 Task: Put "Image A" in They-Face off with Two Shot in Action Trailer
Action: Mouse pressed left at (219, 73)
Screenshot: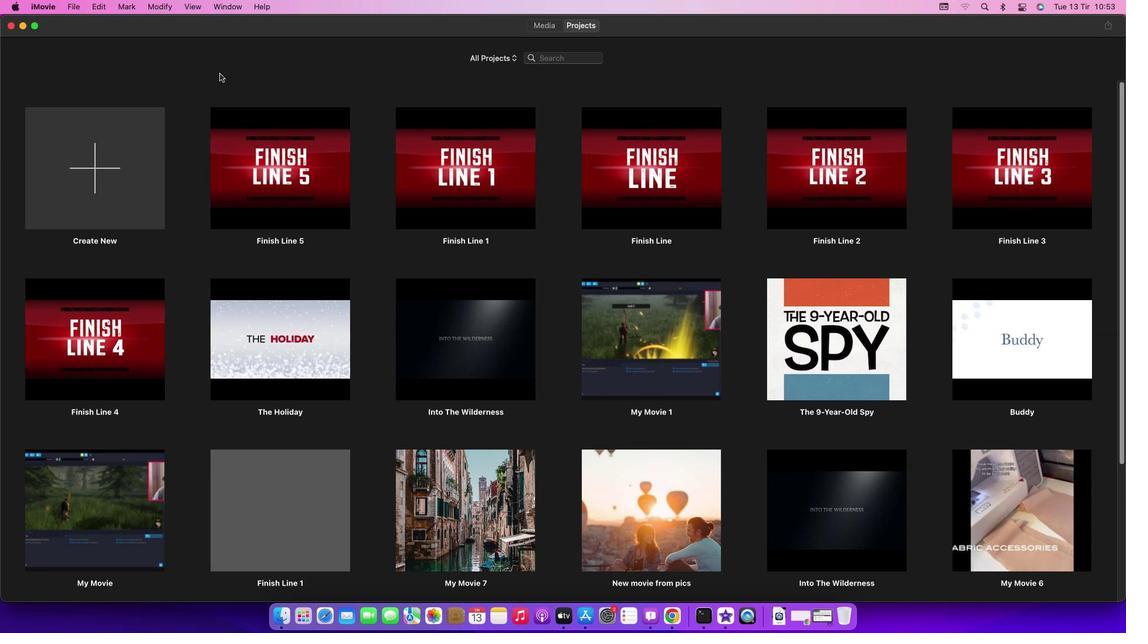 
Action: Mouse moved to (73, 6)
Screenshot: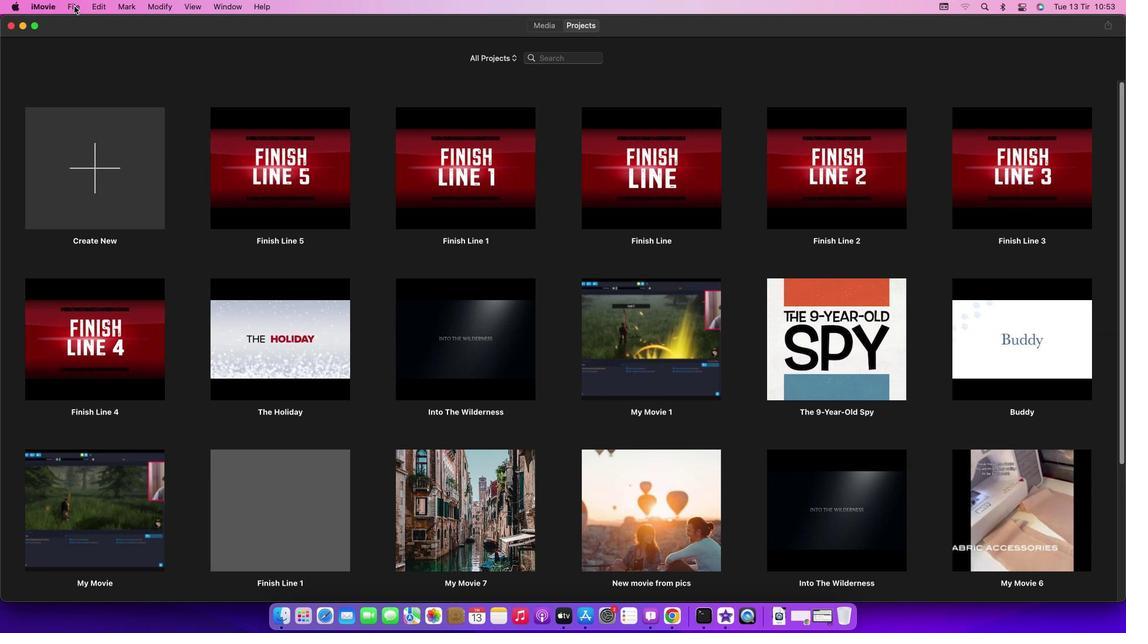 
Action: Mouse pressed left at (73, 6)
Screenshot: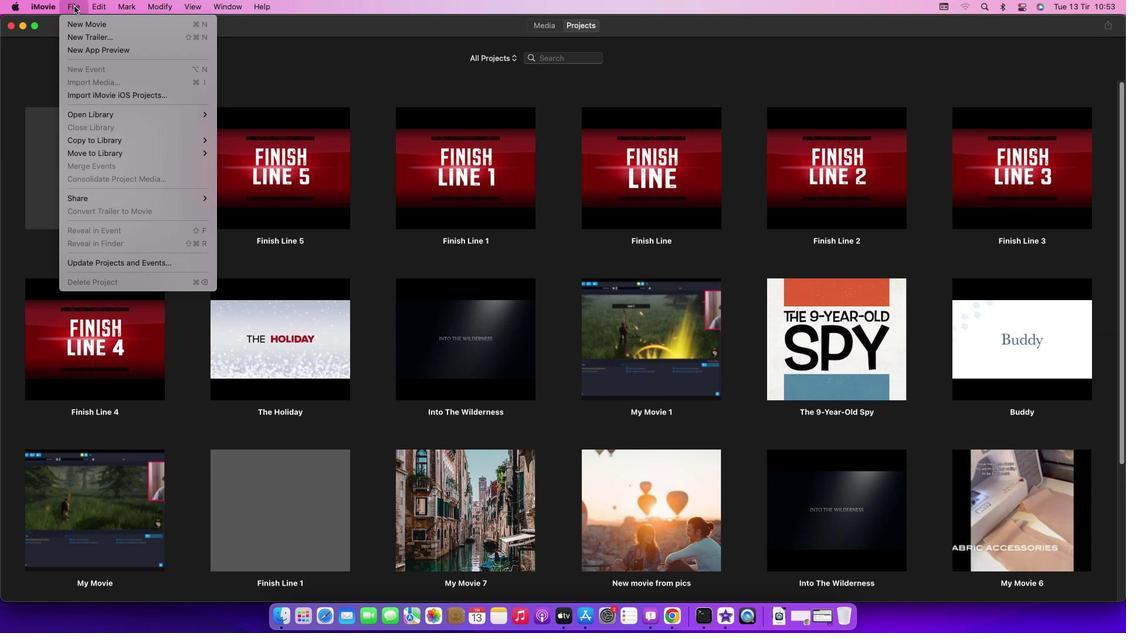 
Action: Mouse moved to (90, 32)
Screenshot: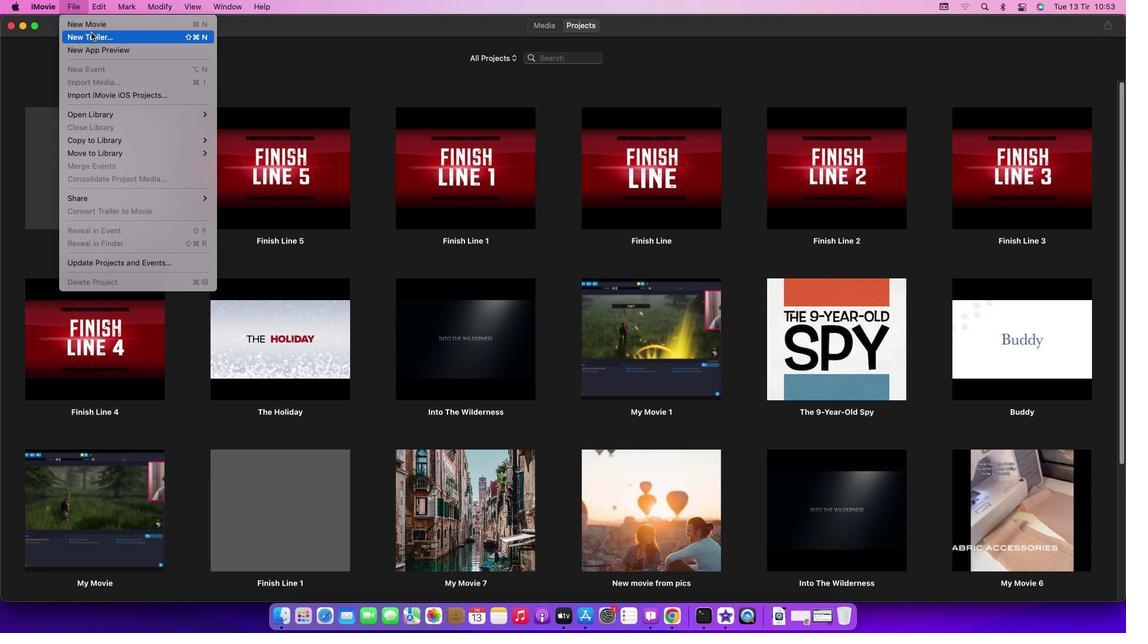 
Action: Mouse pressed left at (90, 32)
Screenshot: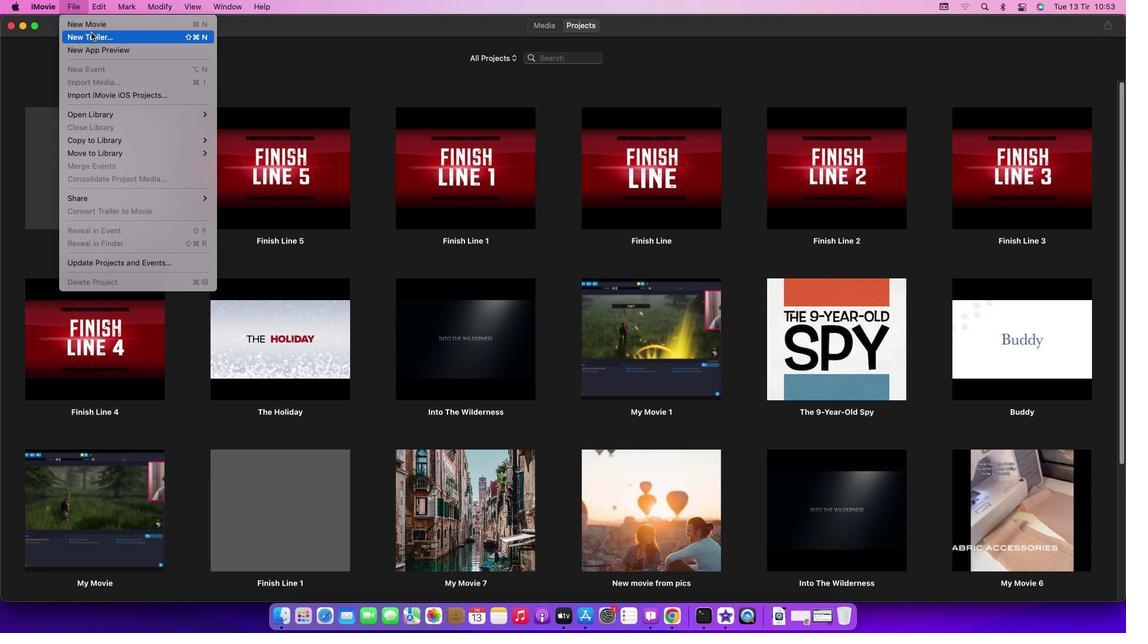 
Action: Mouse moved to (677, 332)
Screenshot: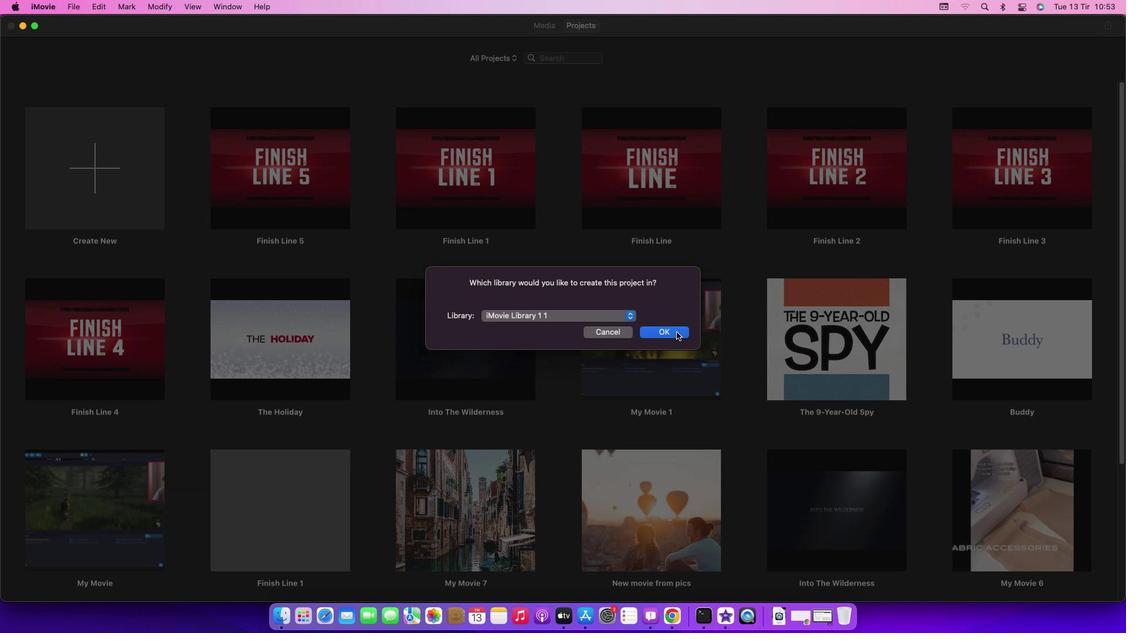 
Action: Mouse pressed left at (677, 332)
Screenshot: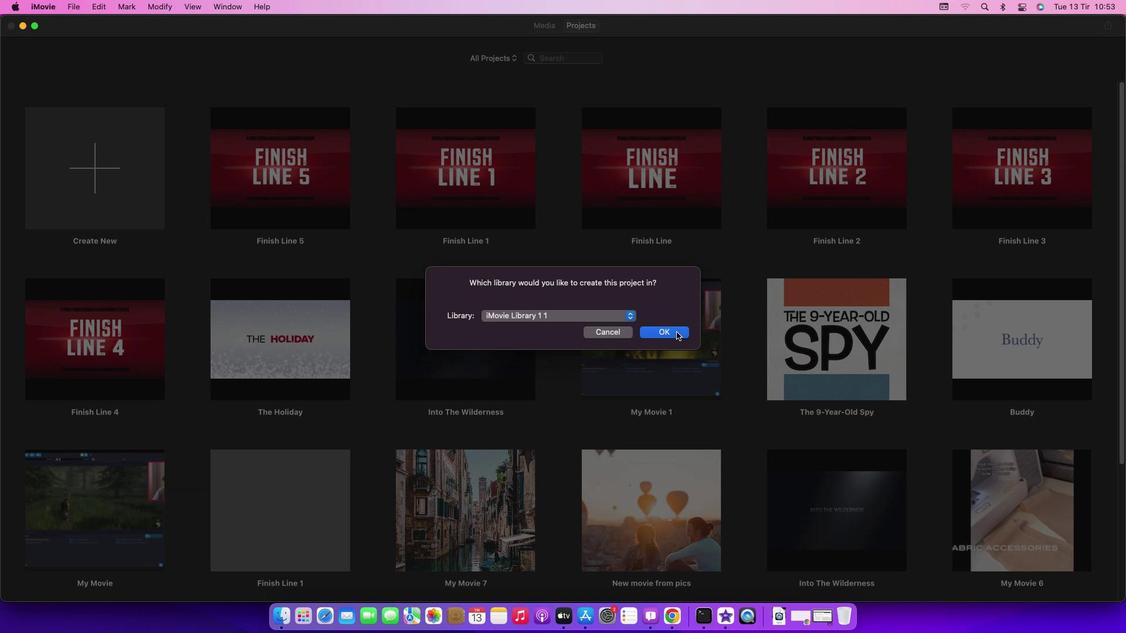 
Action: Mouse moved to (391, 251)
Screenshot: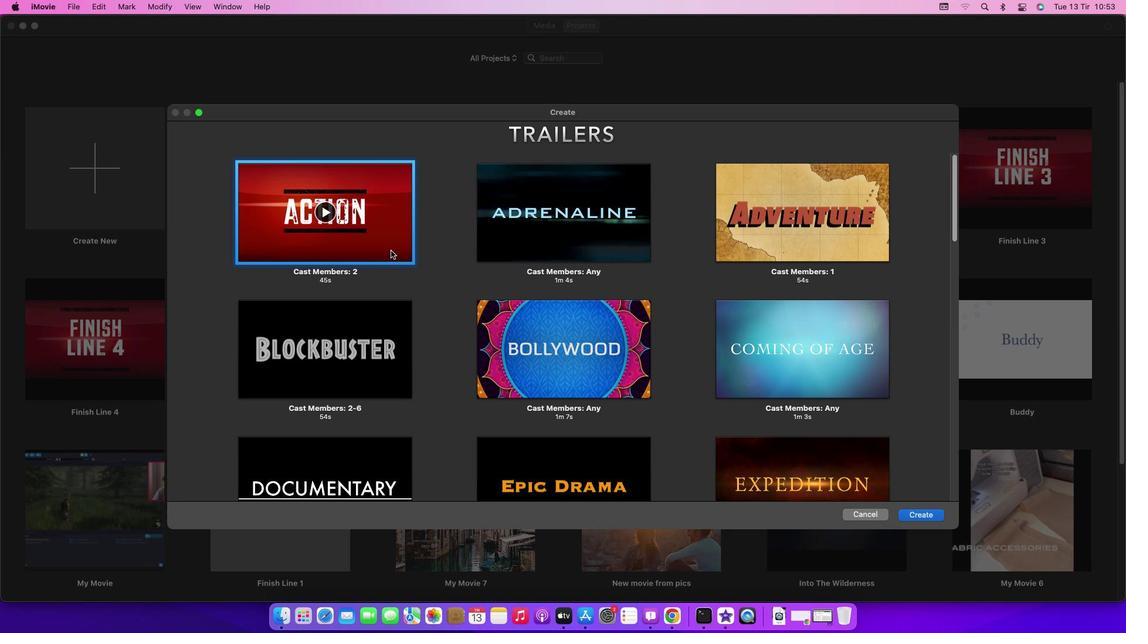 
Action: Mouse pressed left at (391, 251)
Screenshot: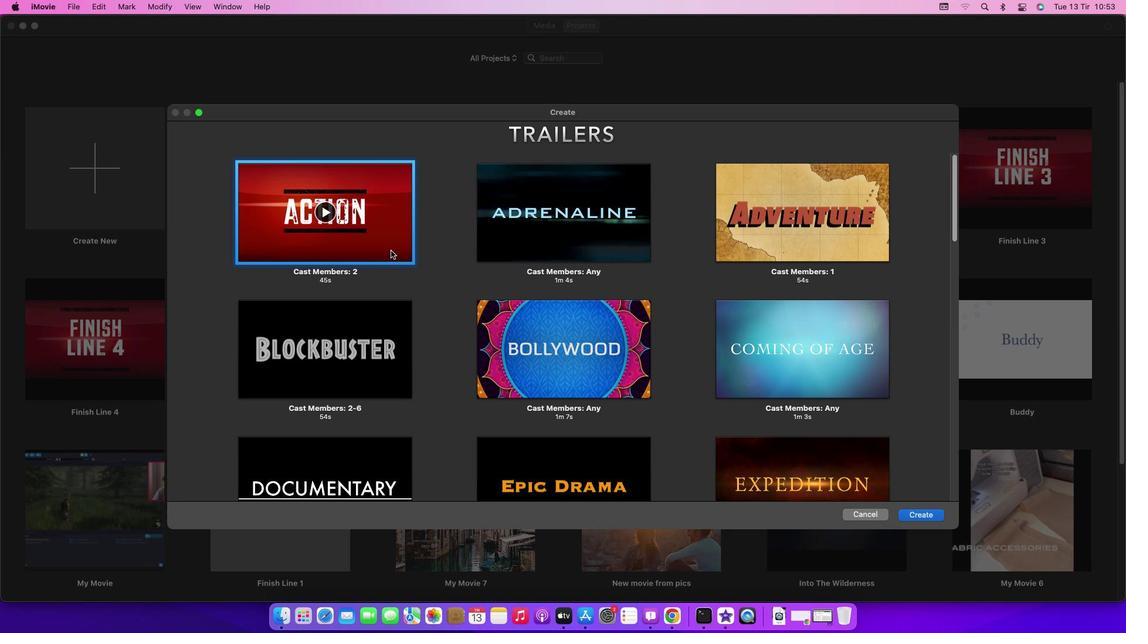 
Action: Mouse moved to (929, 514)
Screenshot: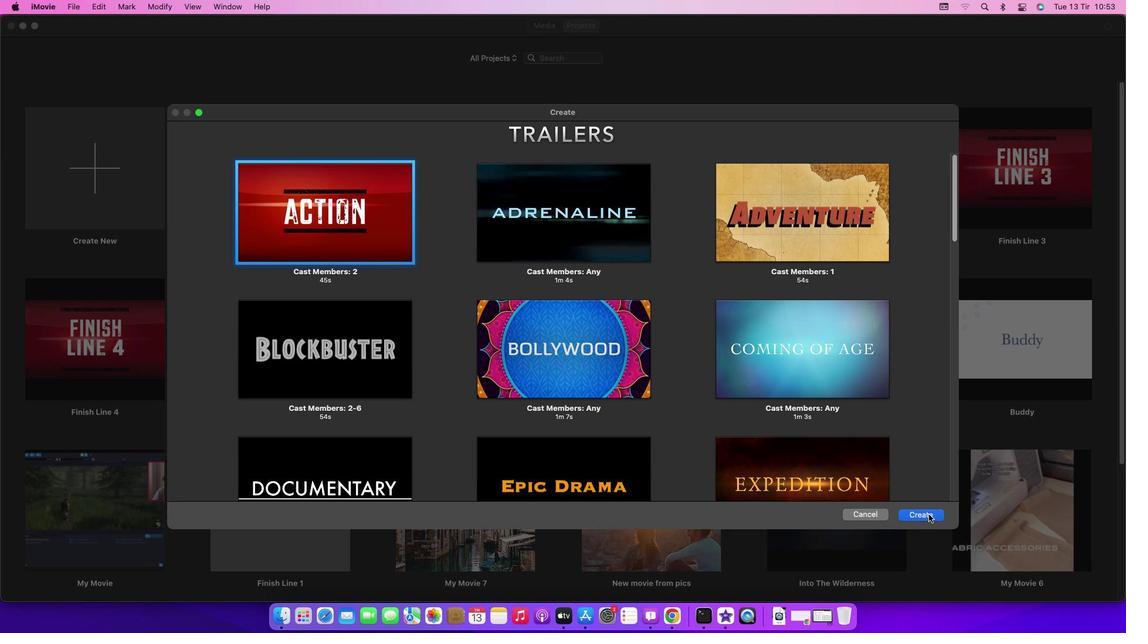 
Action: Mouse pressed left at (929, 514)
Screenshot: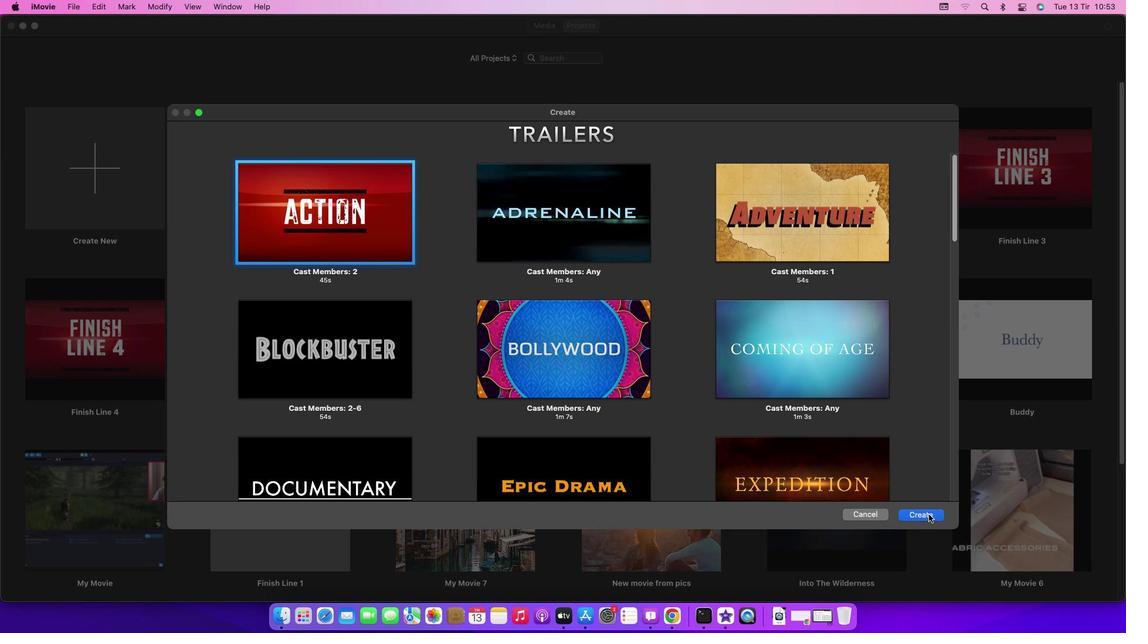 
Action: Mouse moved to (573, 352)
Screenshot: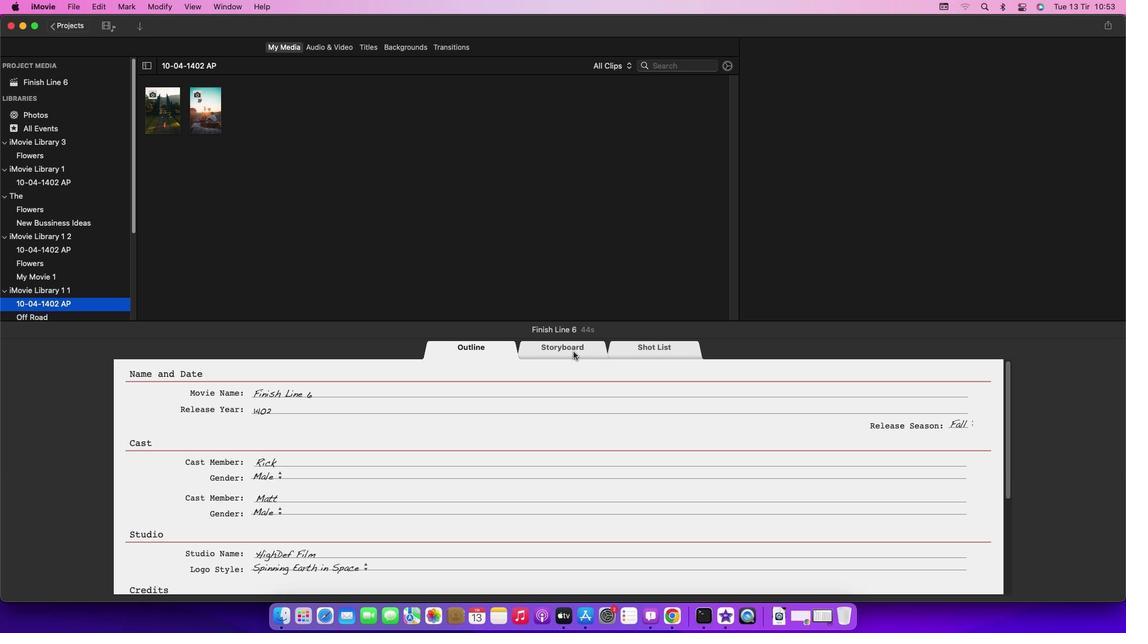 
Action: Mouse pressed left at (573, 352)
Screenshot: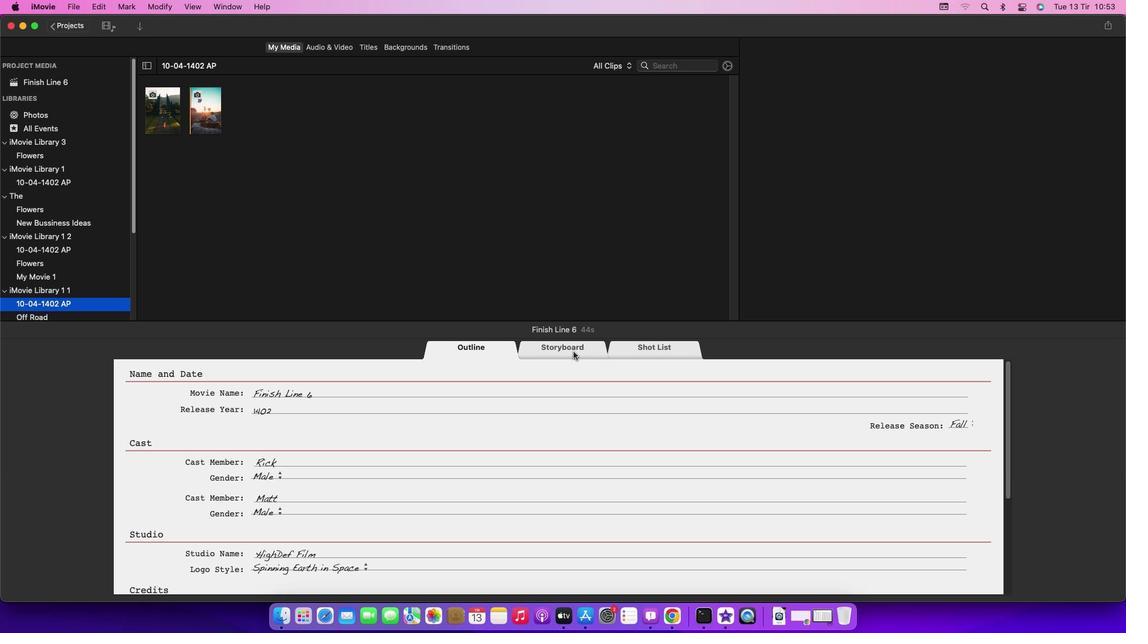 
Action: Mouse moved to (316, 449)
Screenshot: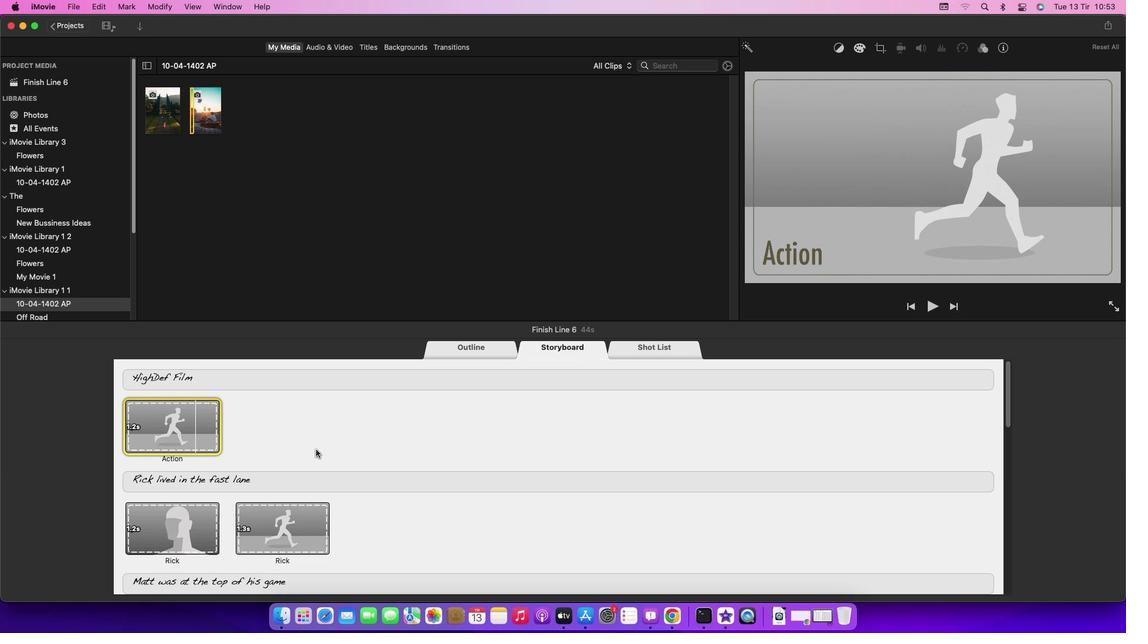 
Action: Mouse scrolled (316, 449) with delta (0, 0)
Screenshot: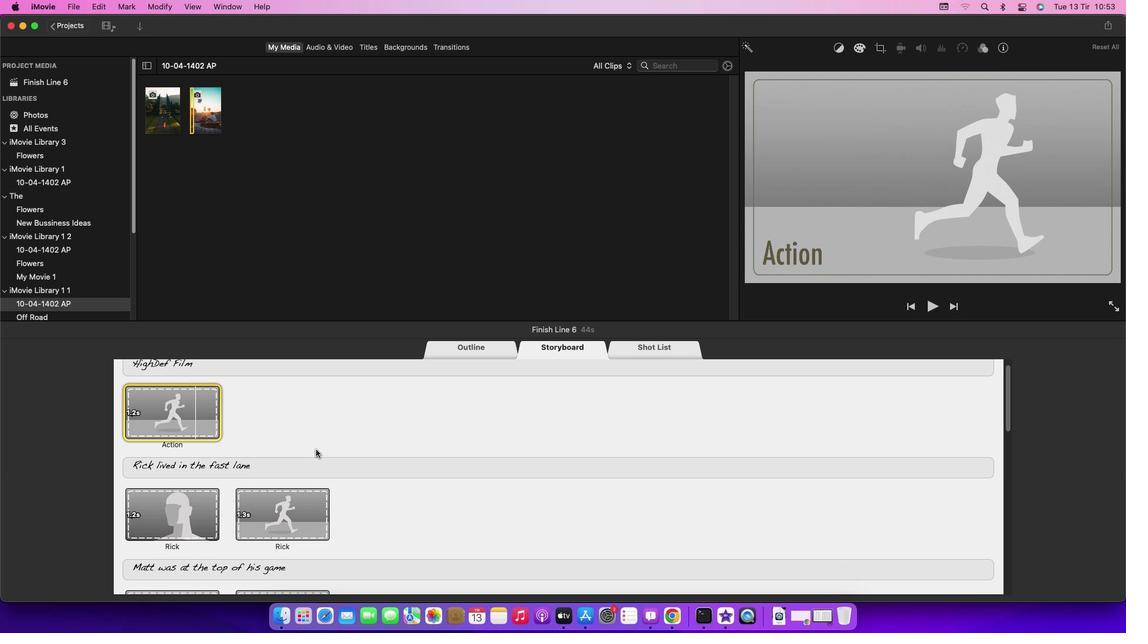 
Action: Mouse scrolled (316, 449) with delta (0, 0)
Screenshot: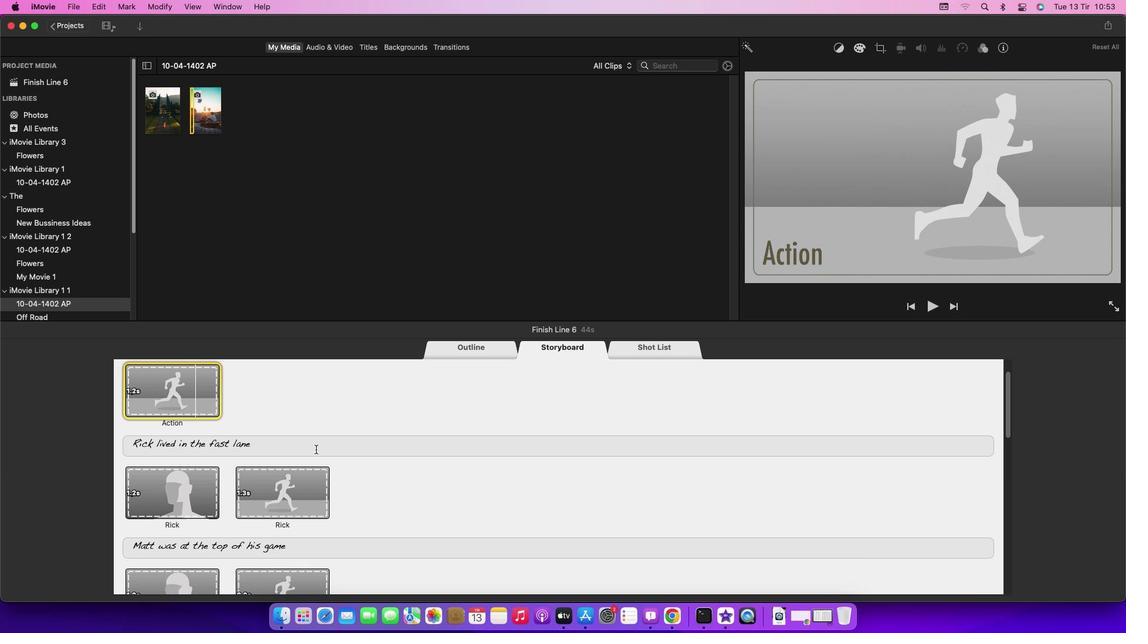 
Action: Mouse scrolled (316, 449) with delta (0, 0)
Screenshot: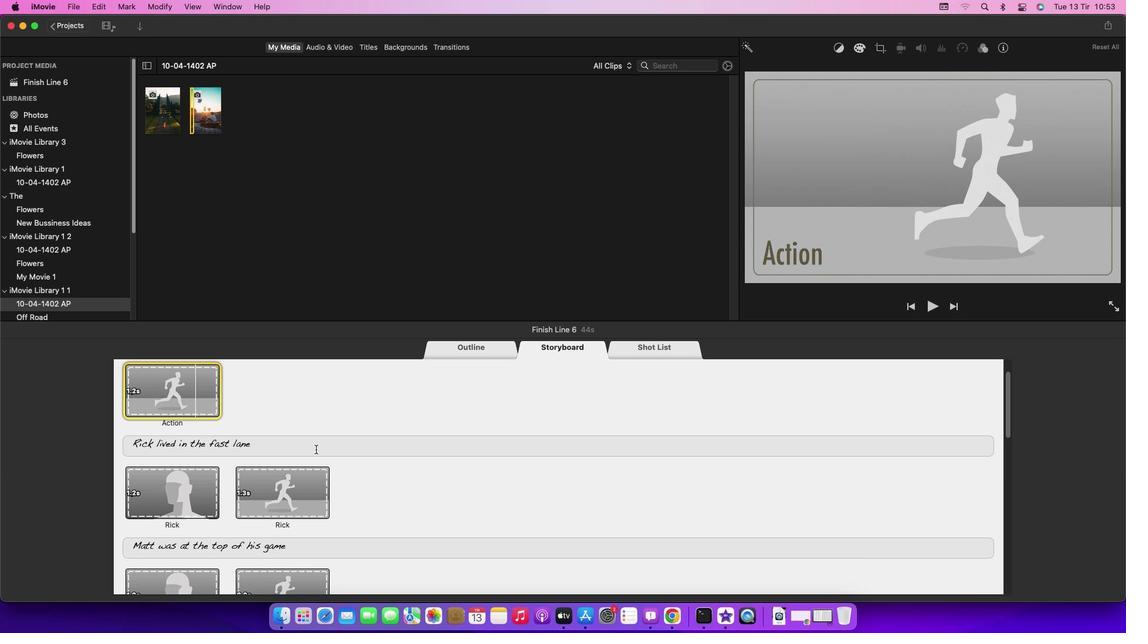 
Action: Mouse scrolled (316, 449) with delta (0, -1)
Screenshot: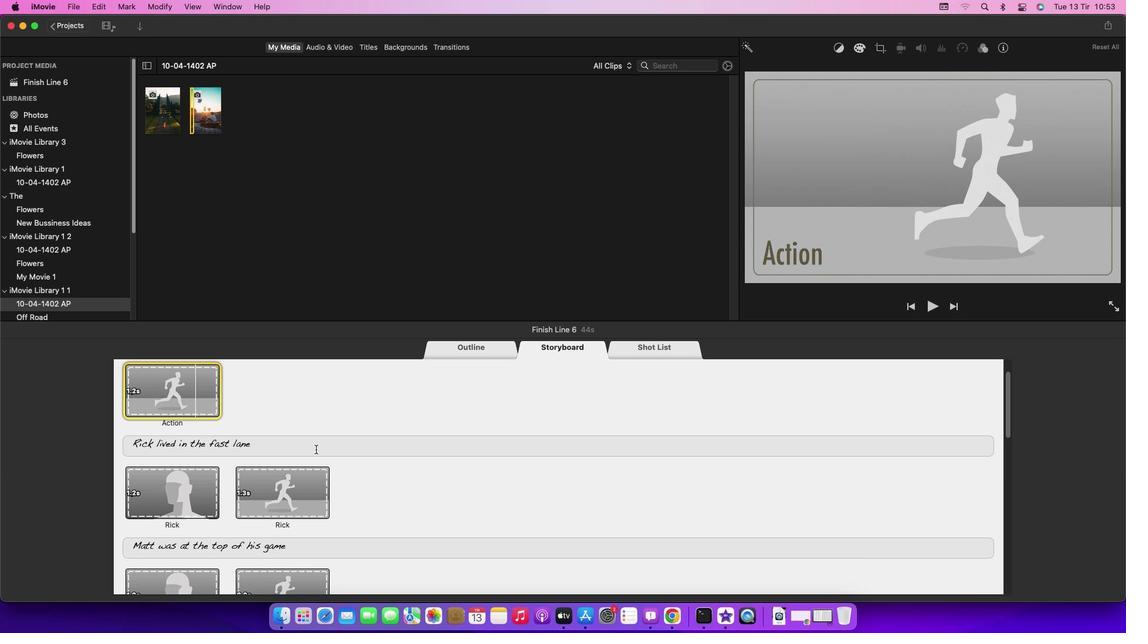
Action: Mouse scrolled (316, 449) with delta (0, 0)
Screenshot: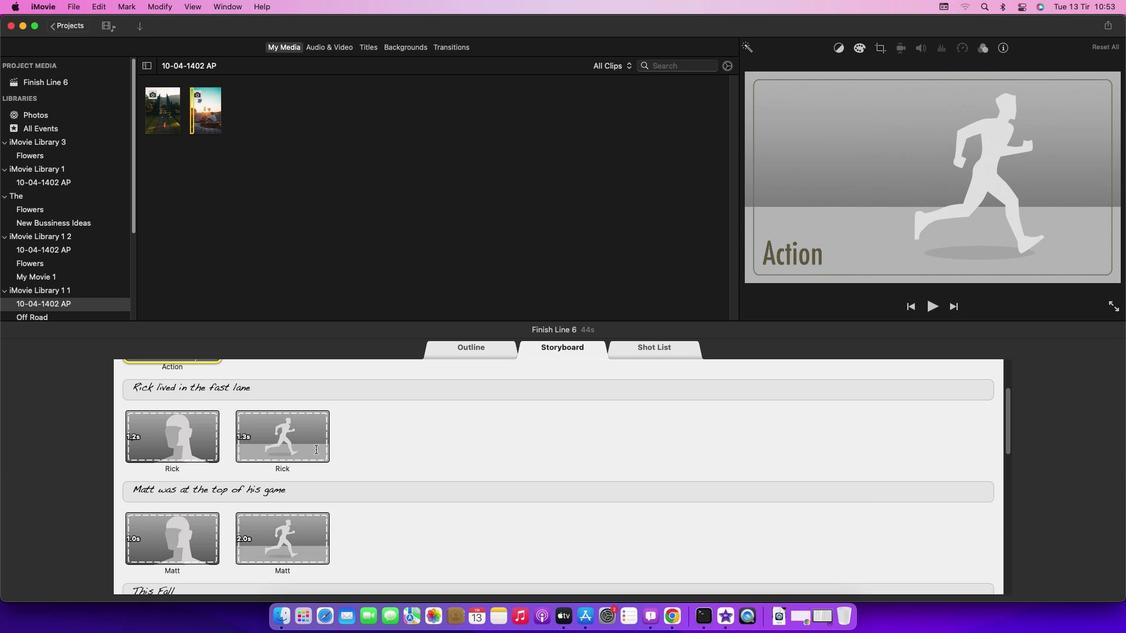 
Action: Mouse scrolled (316, 449) with delta (0, 0)
Screenshot: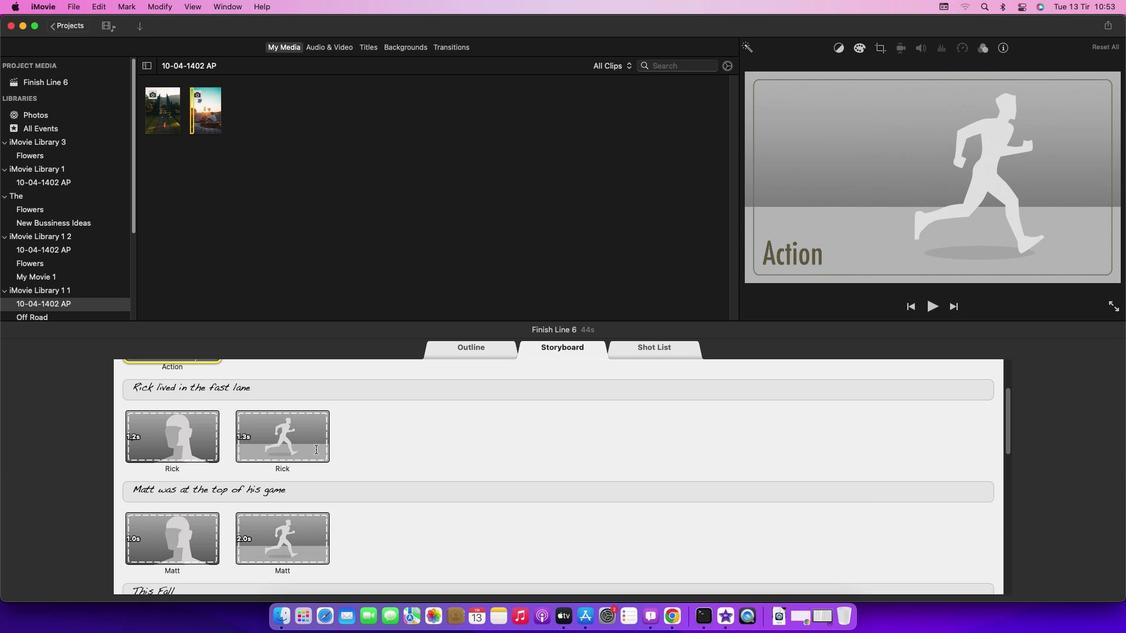 
Action: Mouse scrolled (316, 449) with delta (0, -1)
Screenshot: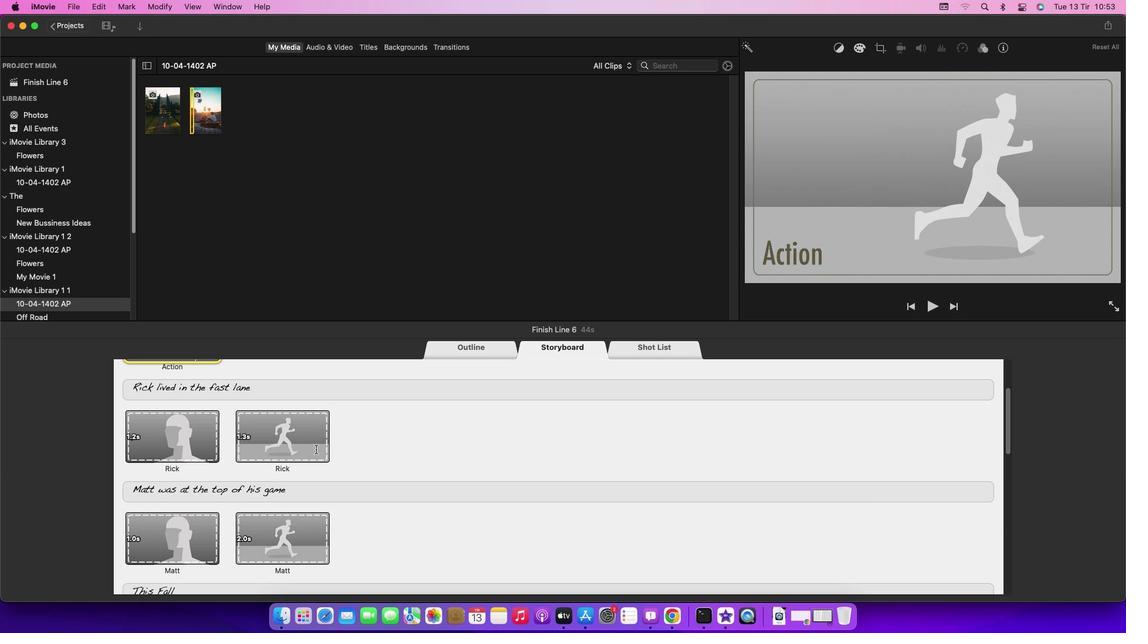 
Action: Mouse scrolled (316, 449) with delta (0, -2)
Screenshot: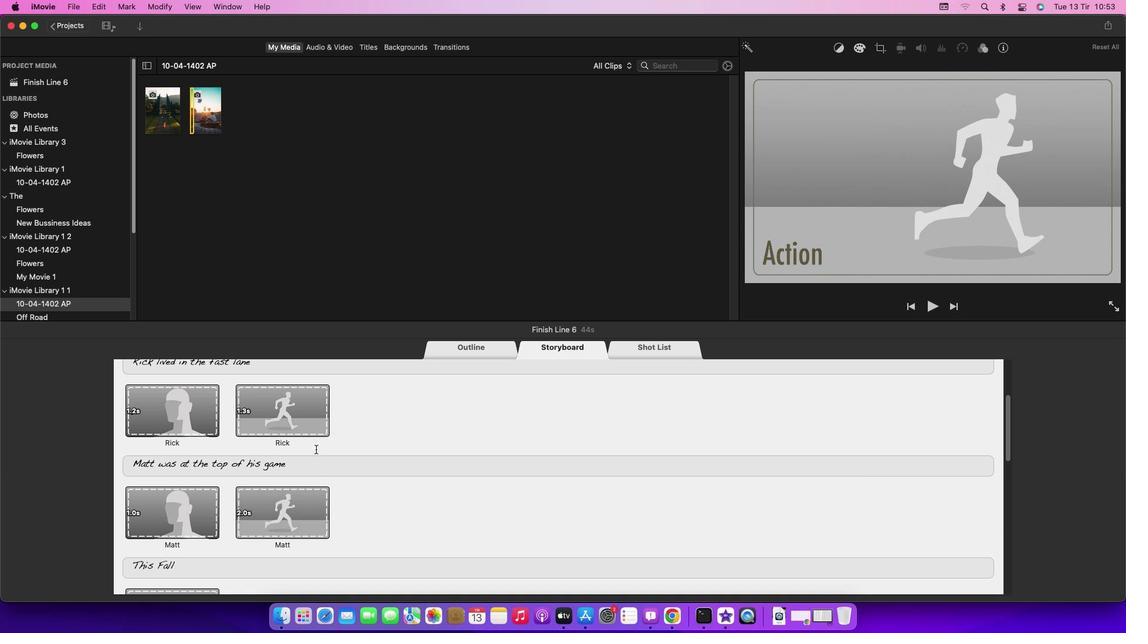 
Action: Mouse scrolled (316, 449) with delta (0, -2)
Screenshot: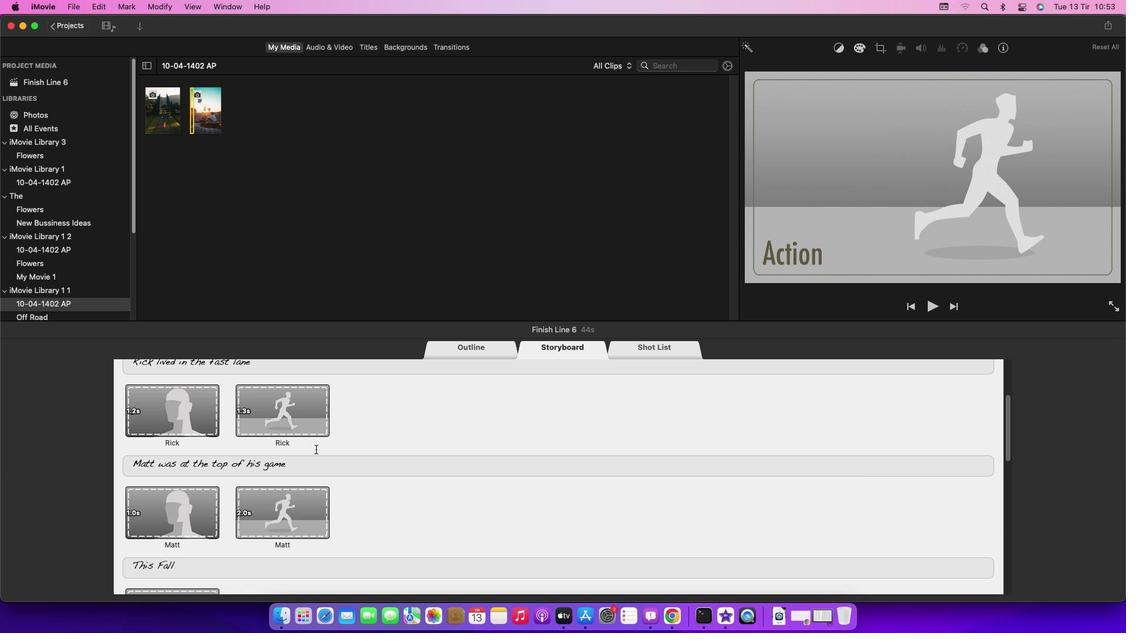 
Action: Mouse scrolled (316, 449) with delta (0, 0)
Screenshot: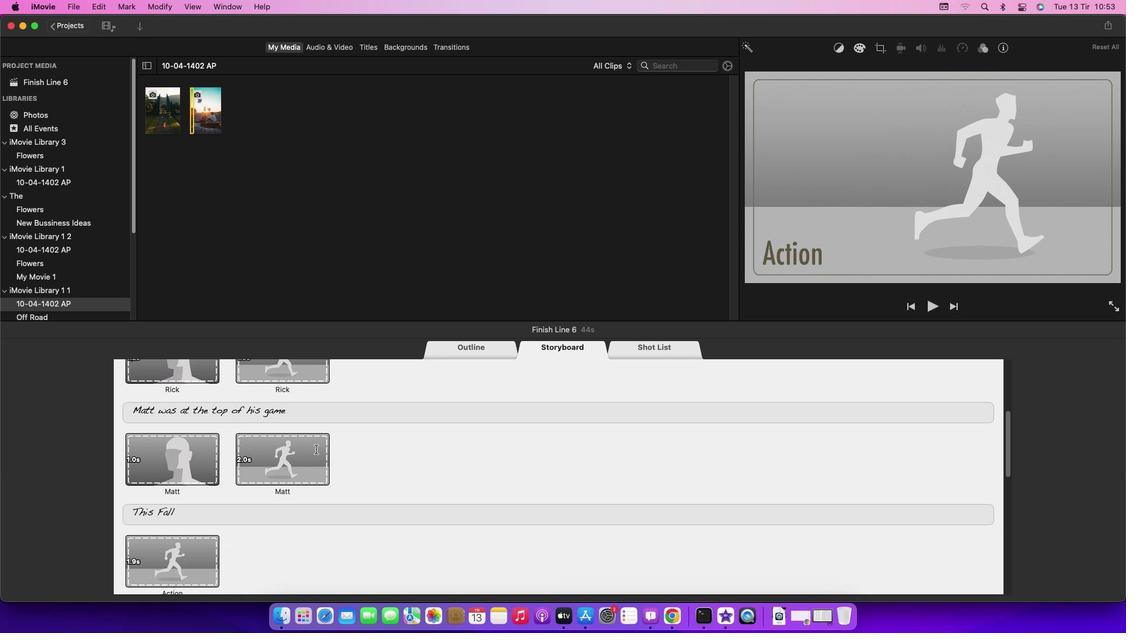 
Action: Mouse scrolled (316, 449) with delta (0, 0)
Screenshot: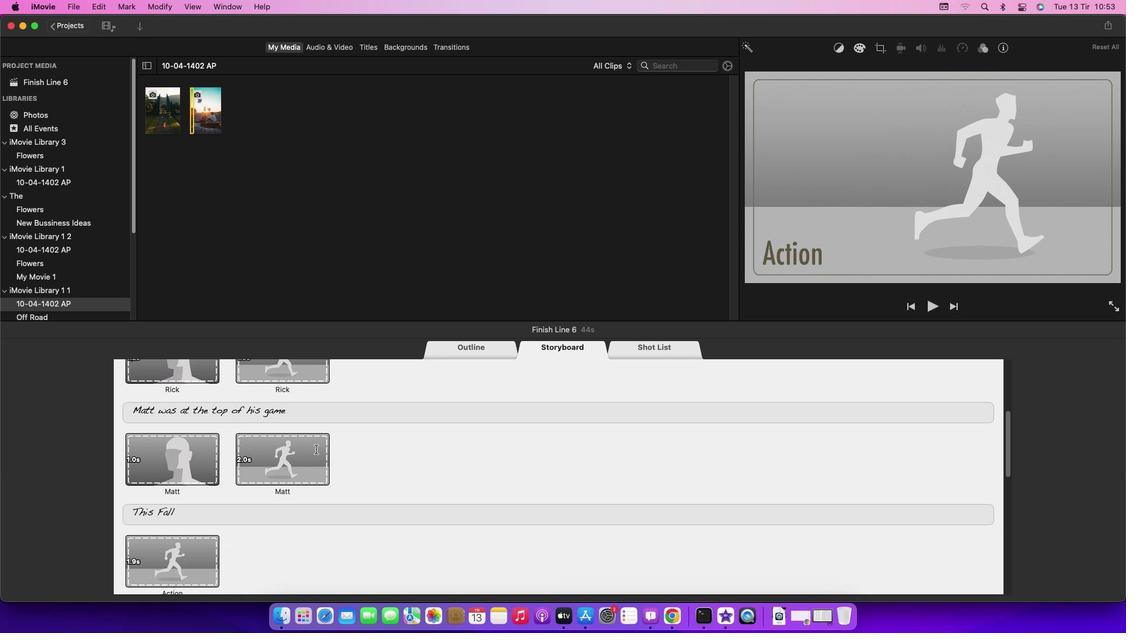 
Action: Mouse scrolled (316, 449) with delta (0, -1)
Screenshot: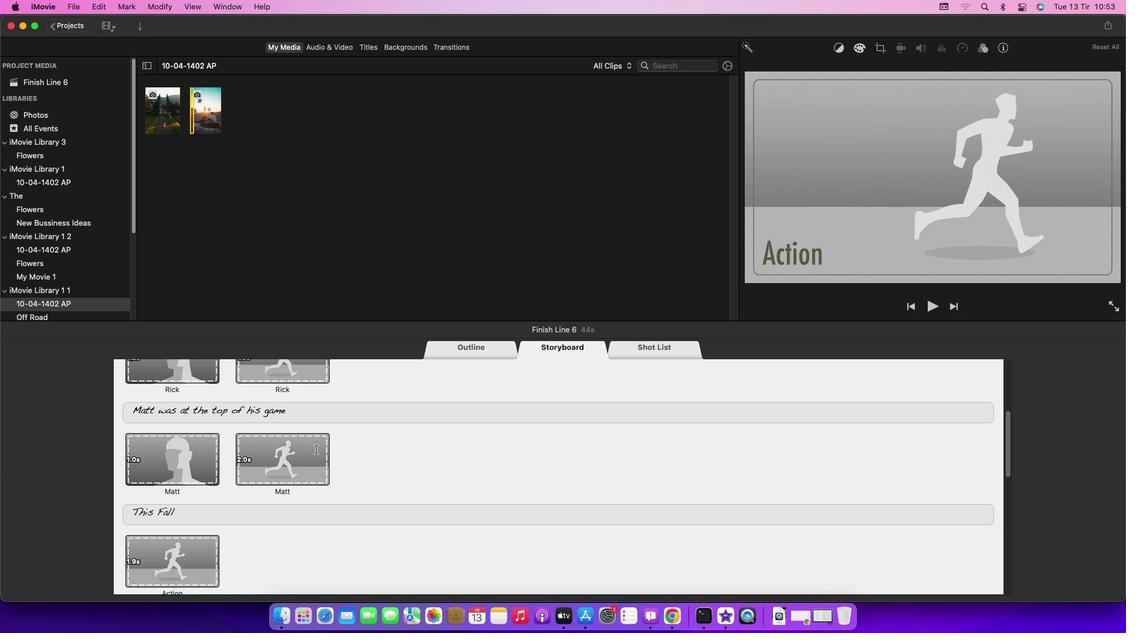 
Action: Mouse scrolled (316, 449) with delta (0, -2)
Screenshot: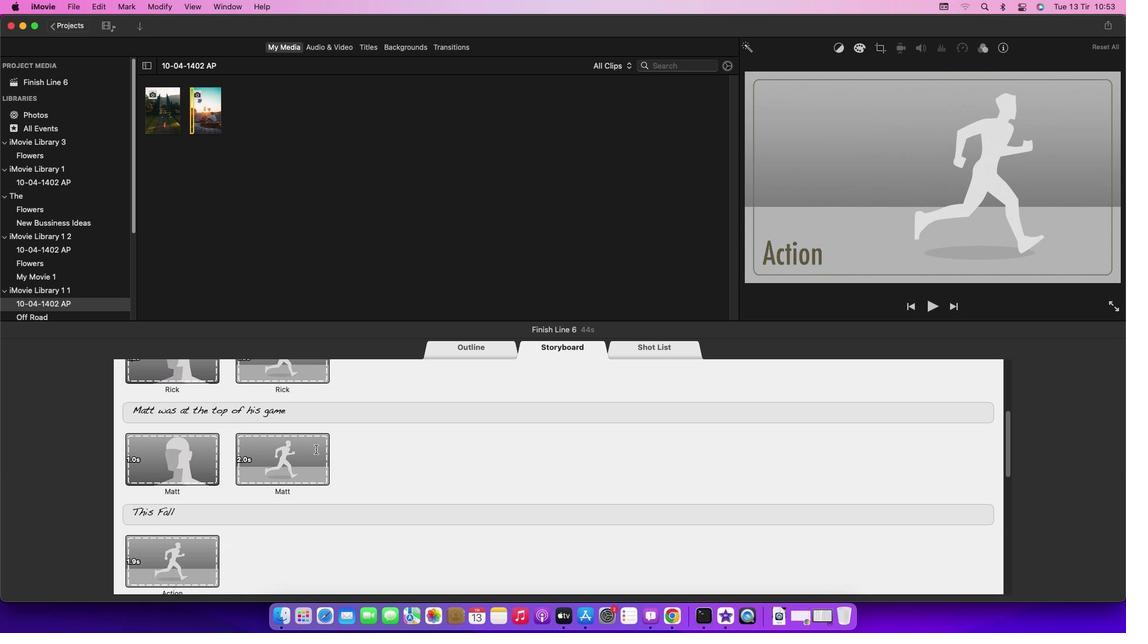 
Action: Mouse scrolled (316, 449) with delta (0, 0)
Screenshot: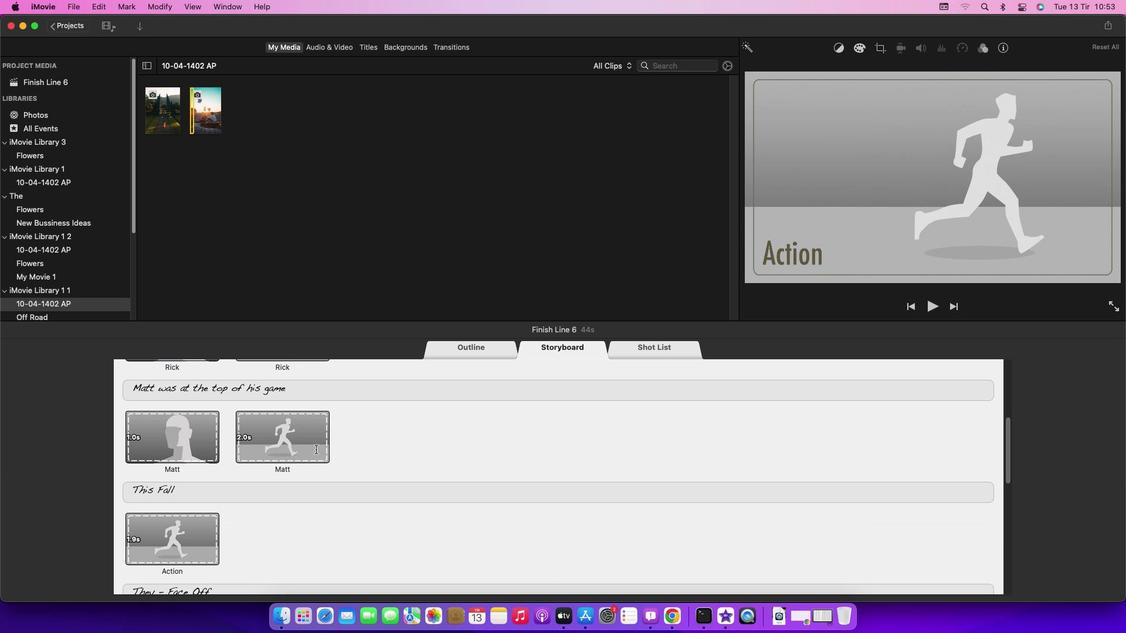 
Action: Mouse scrolled (316, 449) with delta (0, 0)
Screenshot: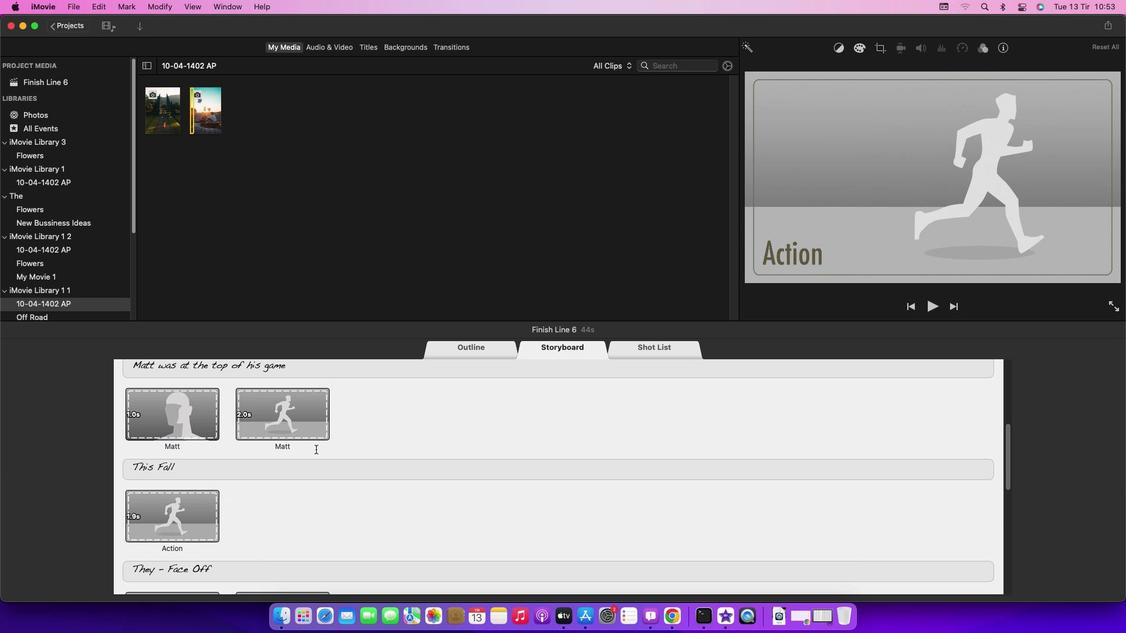 
Action: Mouse scrolled (316, 449) with delta (0, -1)
Screenshot: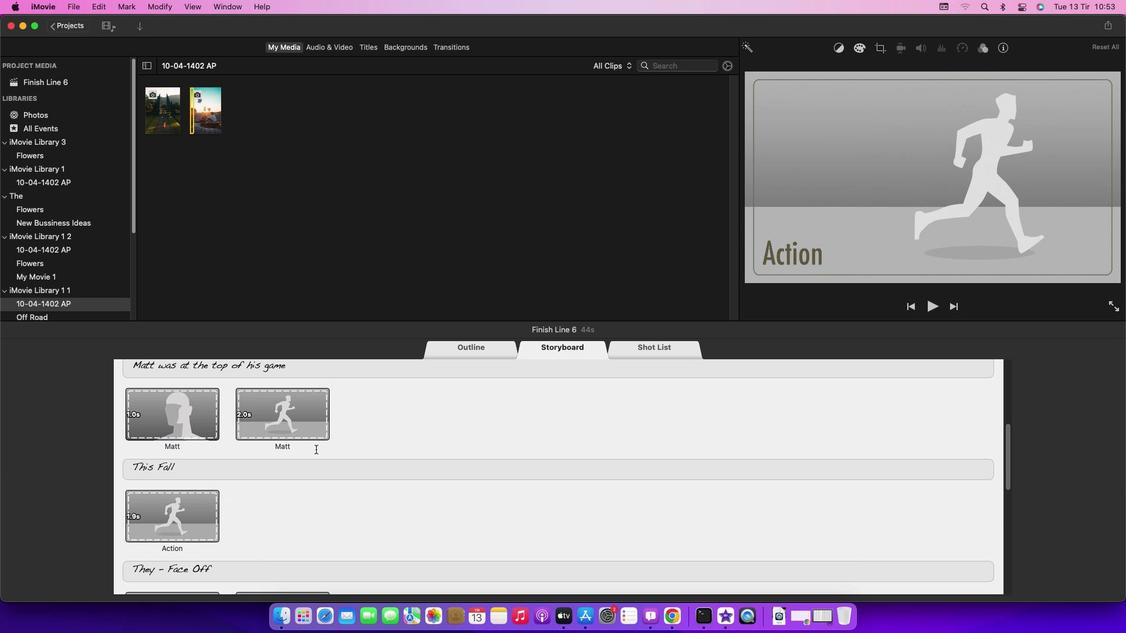 
Action: Mouse scrolled (316, 449) with delta (0, -1)
Screenshot: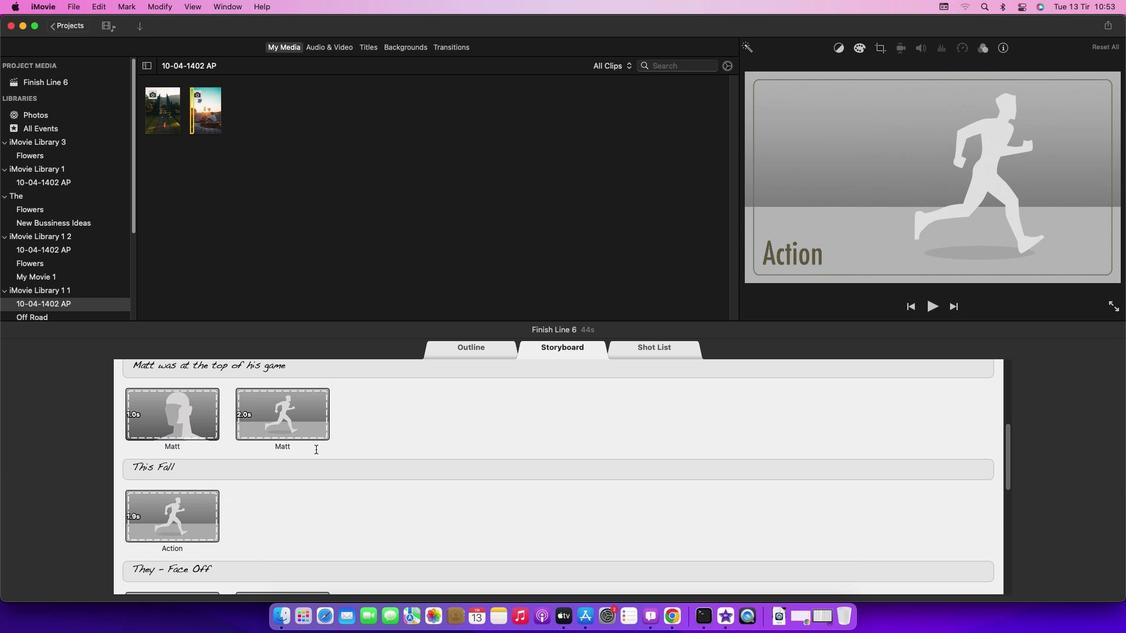 
Action: Mouse scrolled (316, 449) with delta (0, 0)
Screenshot: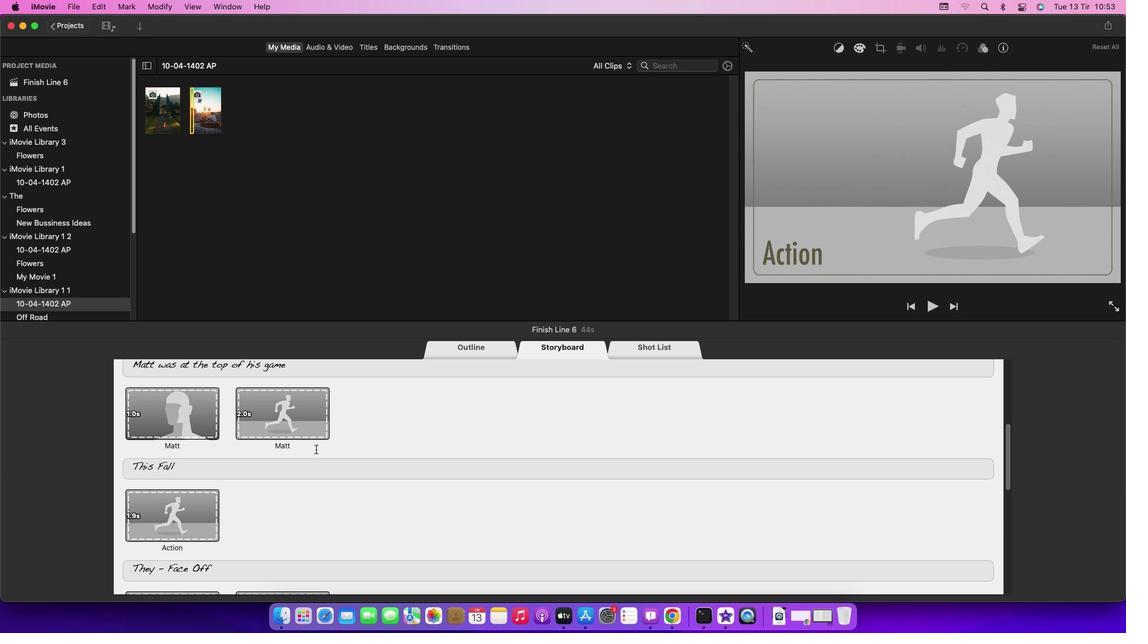 
Action: Mouse scrolled (316, 449) with delta (0, 0)
Screenshot: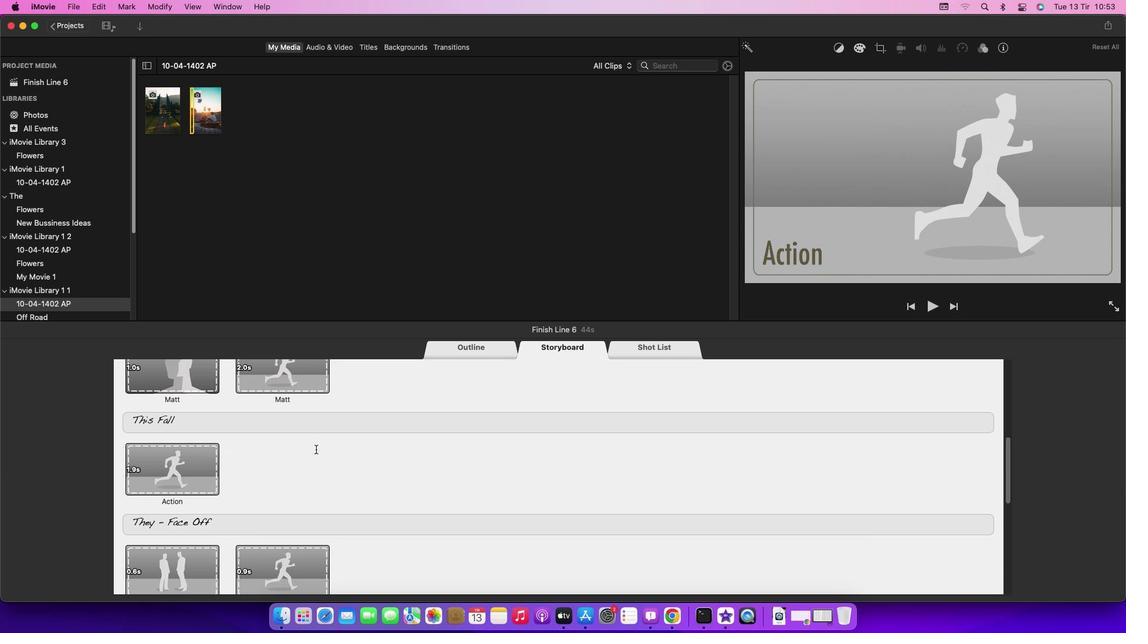 
Action: Mouse scrolled (316, 449) with delta (0, 0)
Screenshot: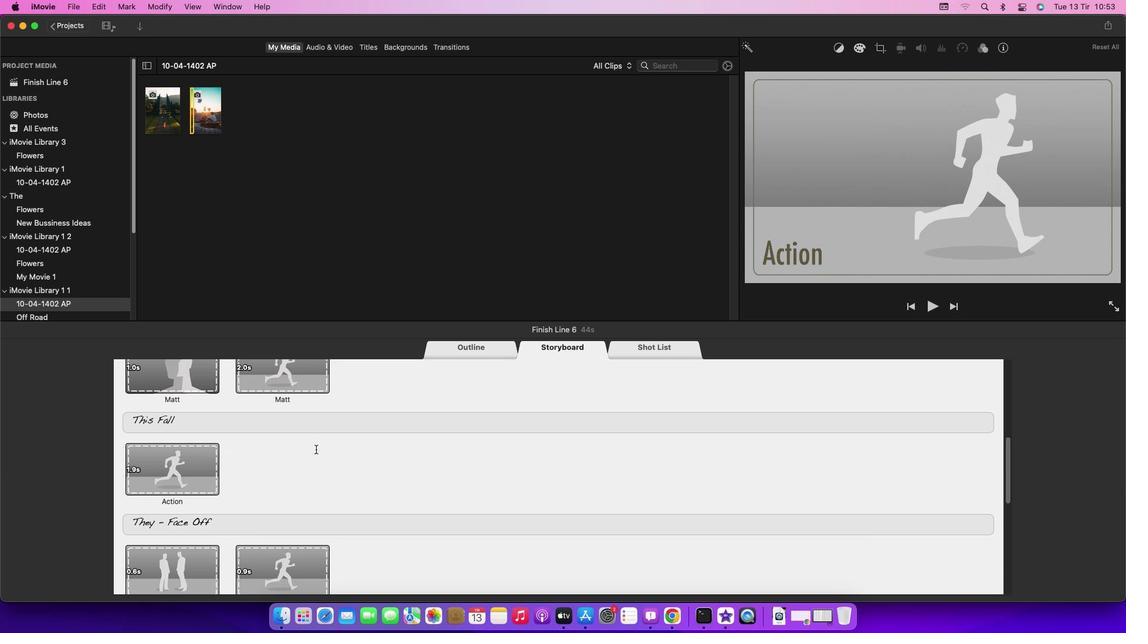 
Action: Mouse scrolled (316, 449) with delta (0, -1)
Screenshot: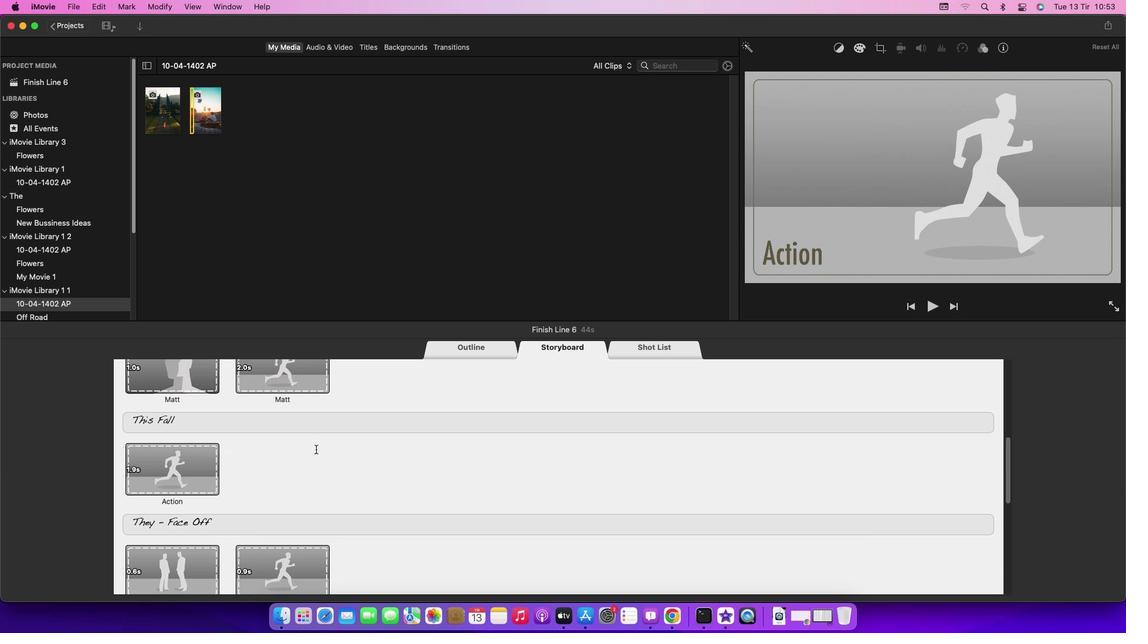 
Action: Mouse scrolled (316, 449) with delta (0, -2)
Screenshot: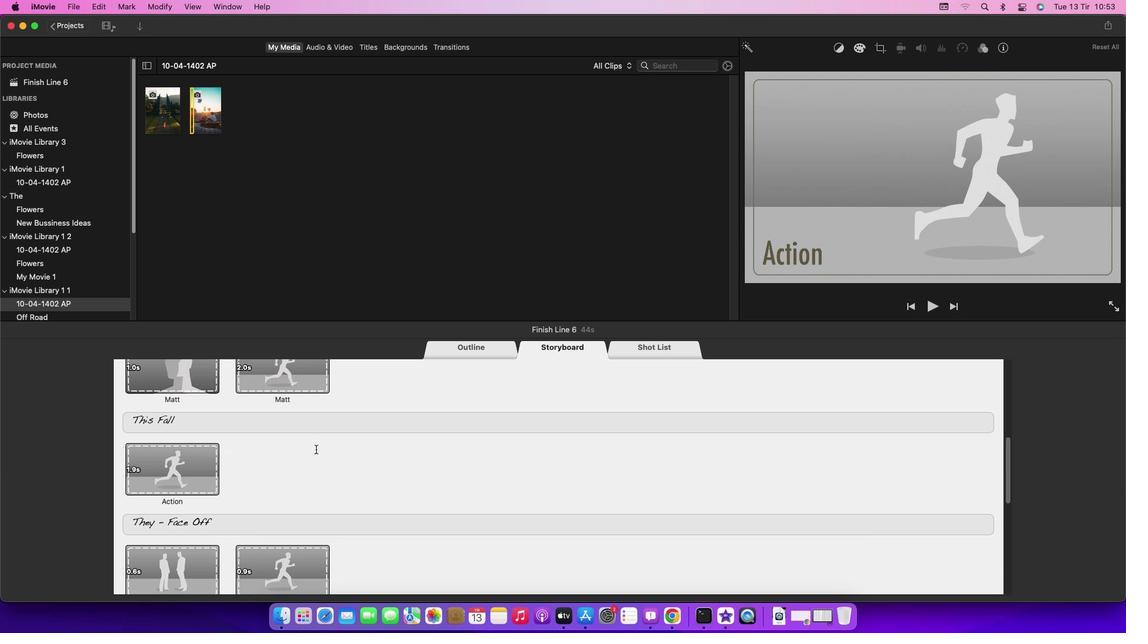 
Action: Mouse scrolled (316, 449) with delta (0, 0)
Screenshot: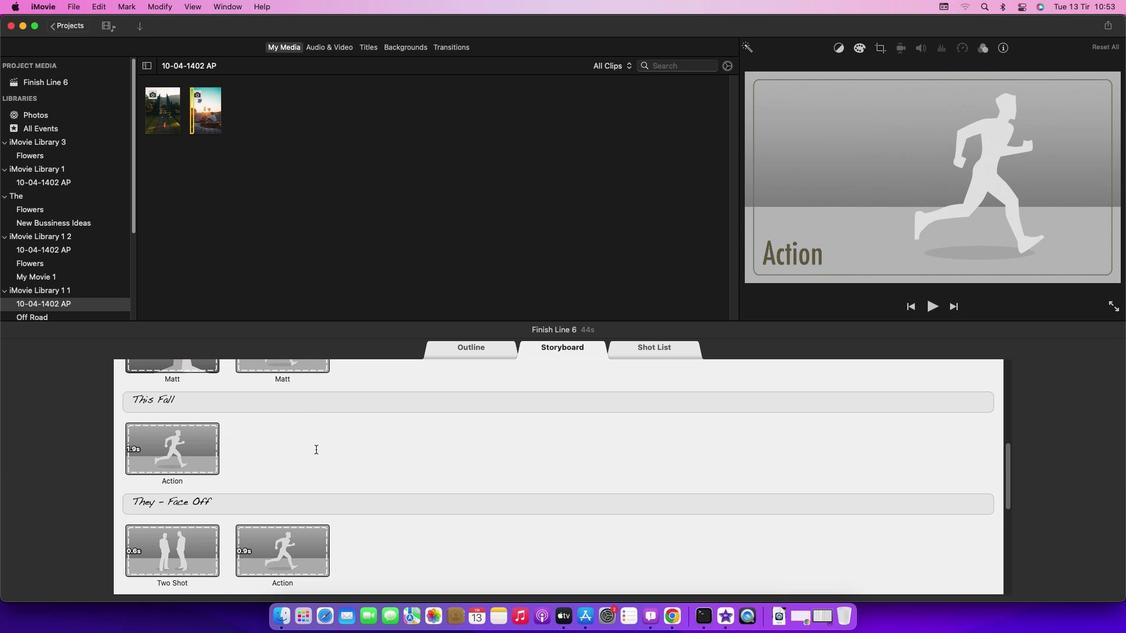 
Action: Mouse scrolled (316, 449) with delta (0, 0)
Screenshot: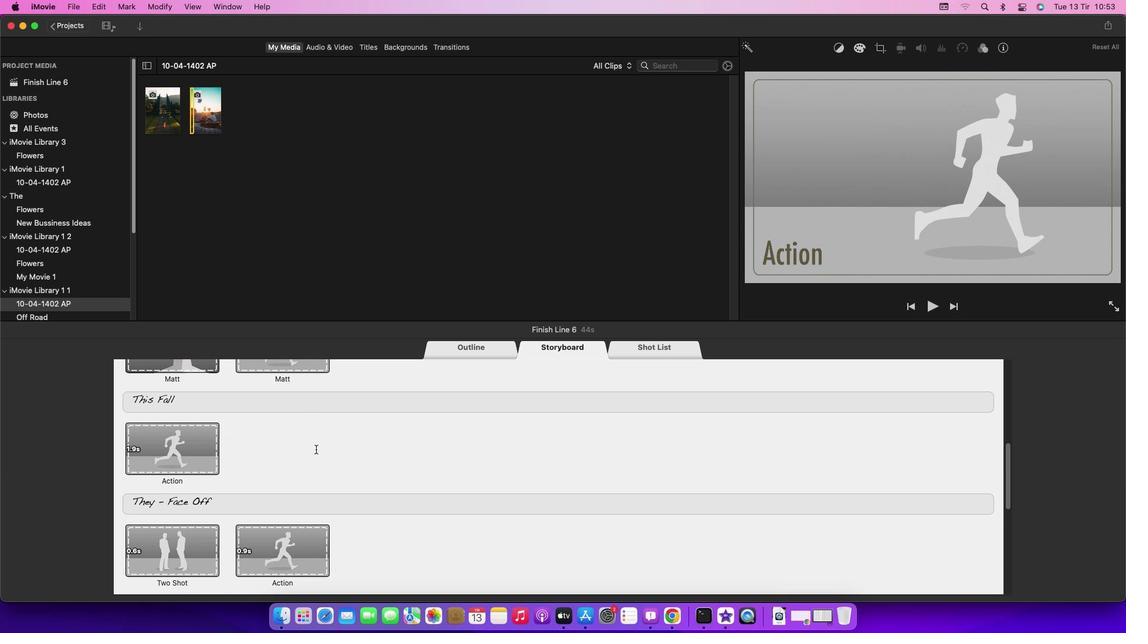 
Action: Mouse scrolled (316, 449) with delta (0, -1)
Screenshot: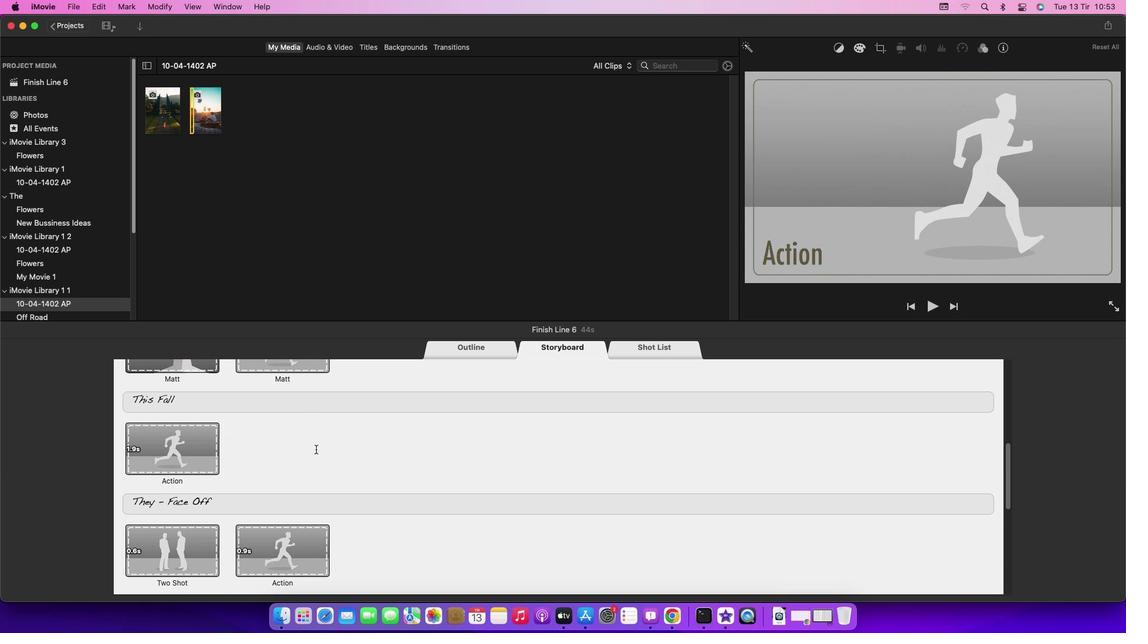 
Action: Mouse scrolled (316, 449) with delta (0, 0)
Screenshot: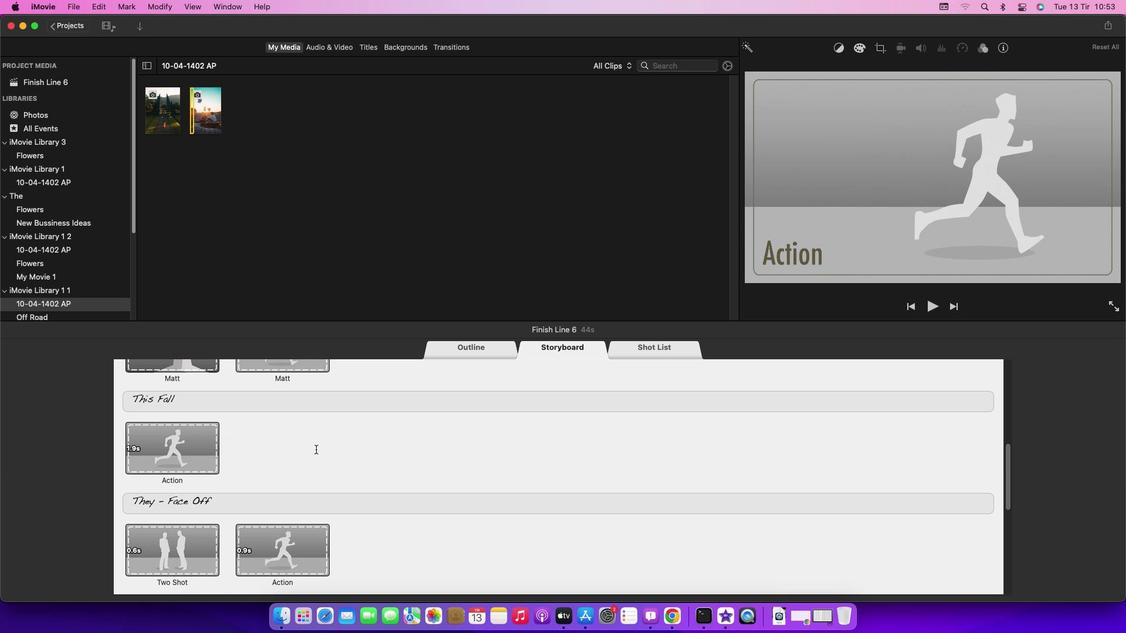 
Action: Mouse scrolled (316, 449) with delta (0, 0)
Screenshot: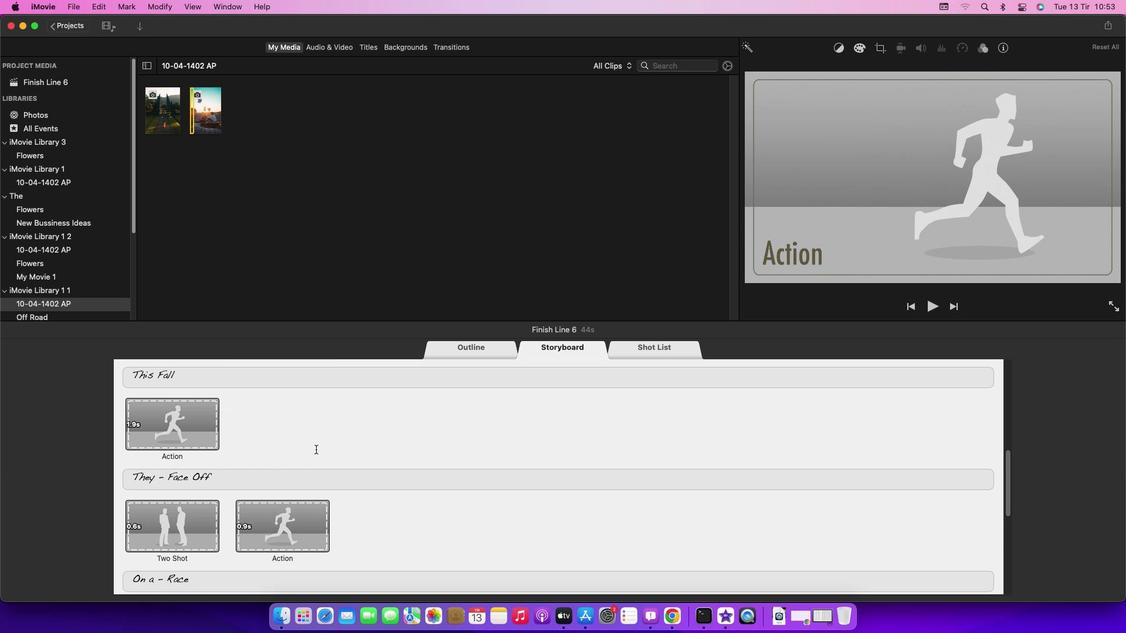 
Action: Mouse scrolled (316, 449) with delta (0, 0)
Screenshot: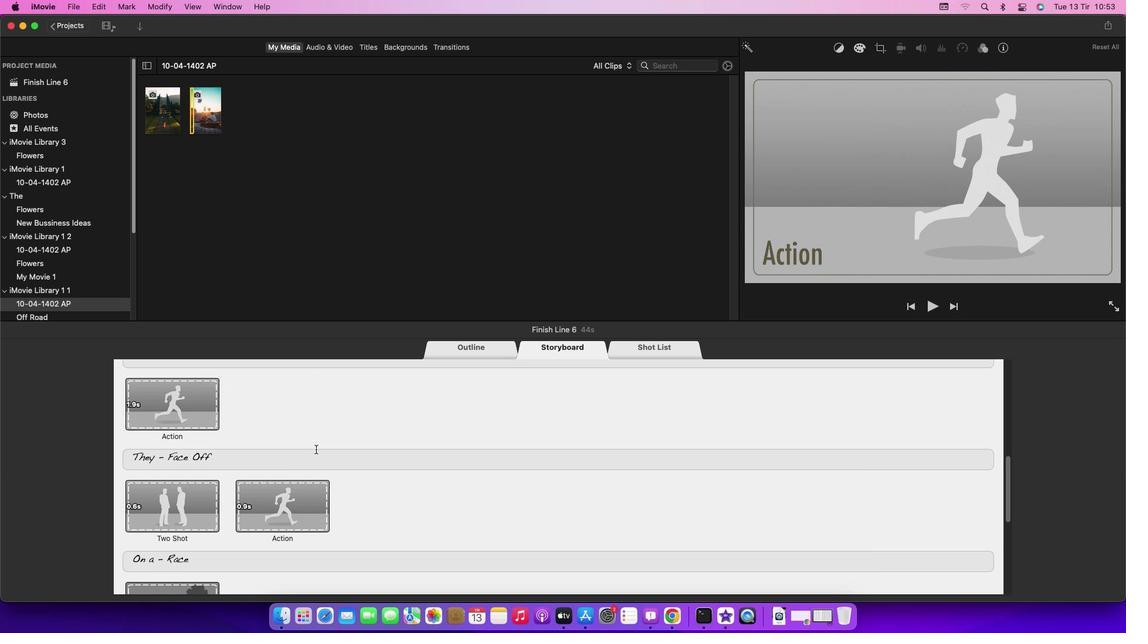 
Action: Mouse scrolled (316, 449) with delta (0, -1)
Screenshot: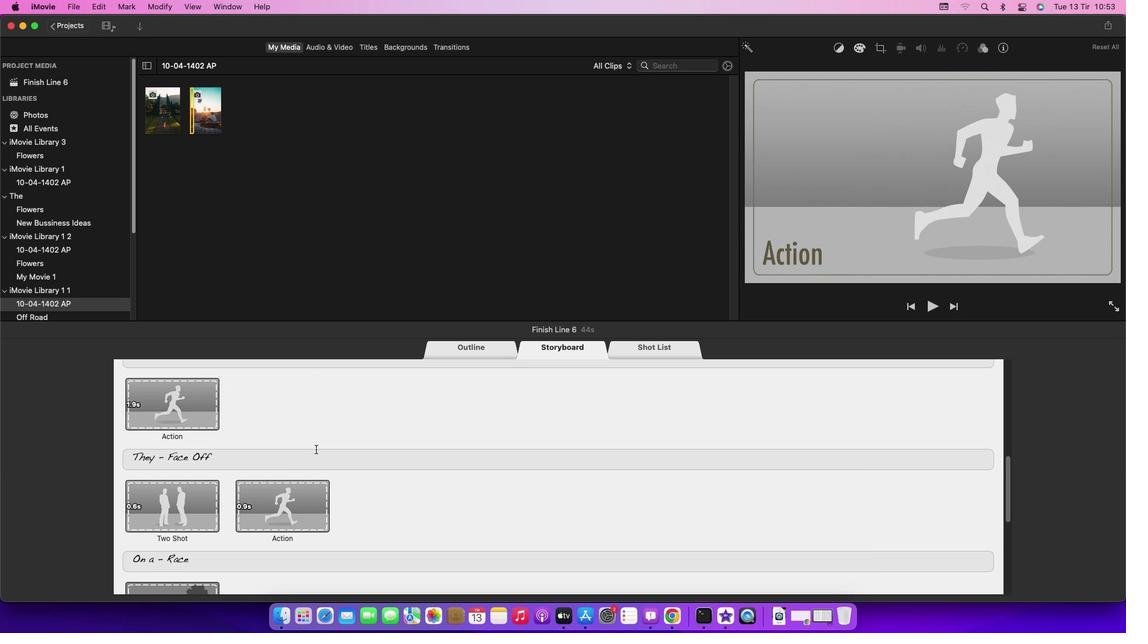 
Action: Mouse scrolled (316, 449) with delta (0, -1)
Screenshot: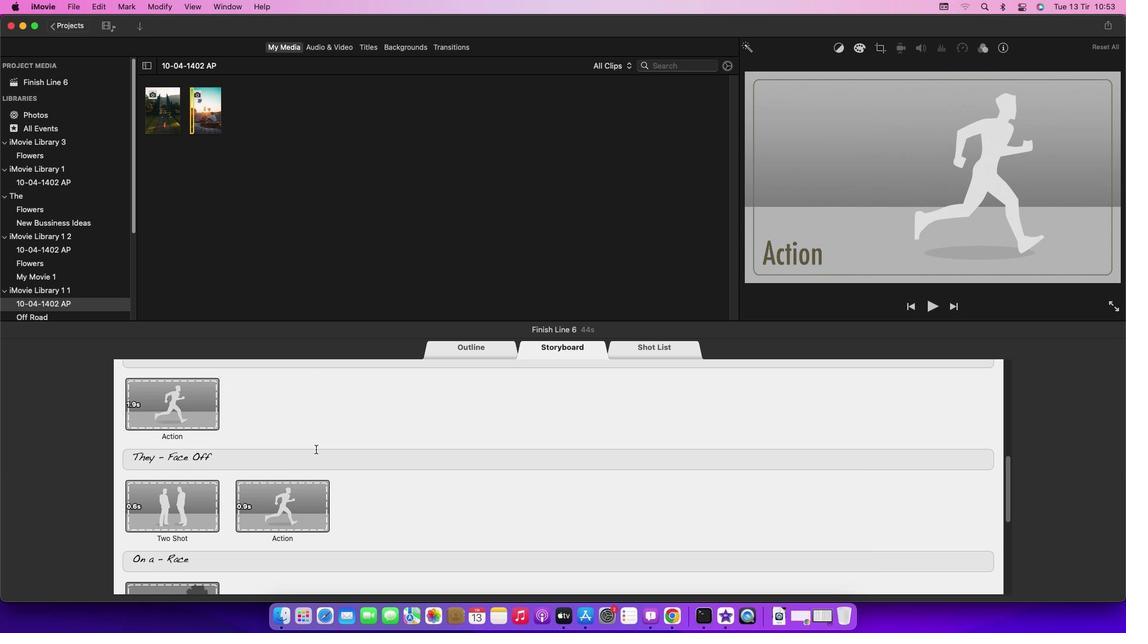 
Action: Mouse moved to (171, 502)
Screenshot: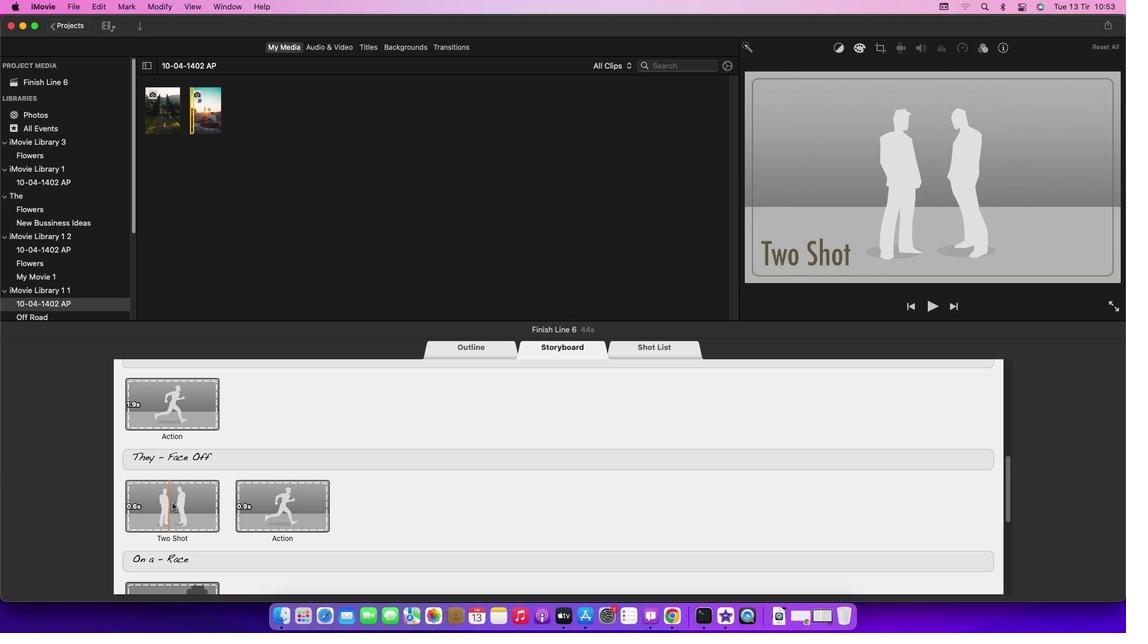 
Action: Mouse pressed left at (171, 502)
Screenshot: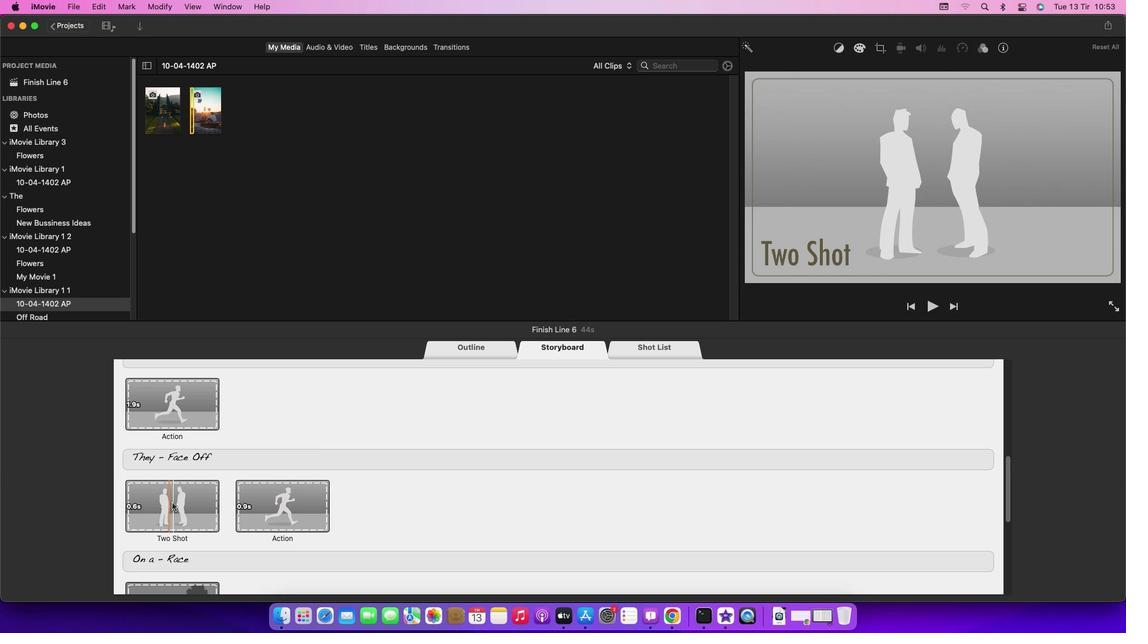 
Action: Mouse moved to (198, 109)
Screenshot: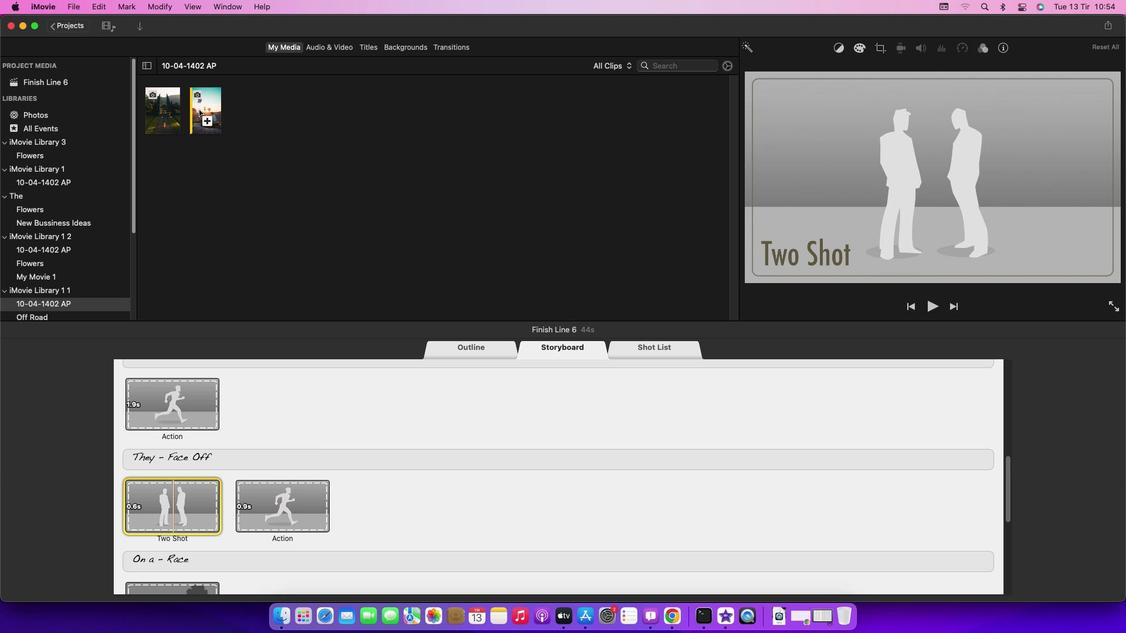 
Action: Mouse pressed left at (198, 109)
Screenshot: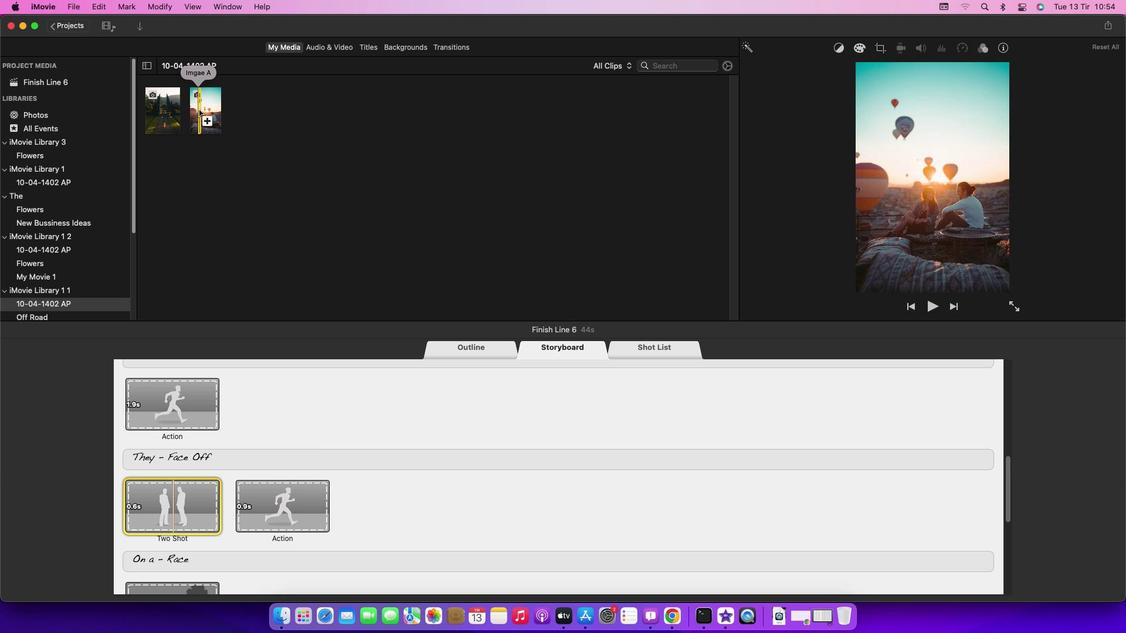 
Action: Mouse moved to (254, 125)
Screenshot: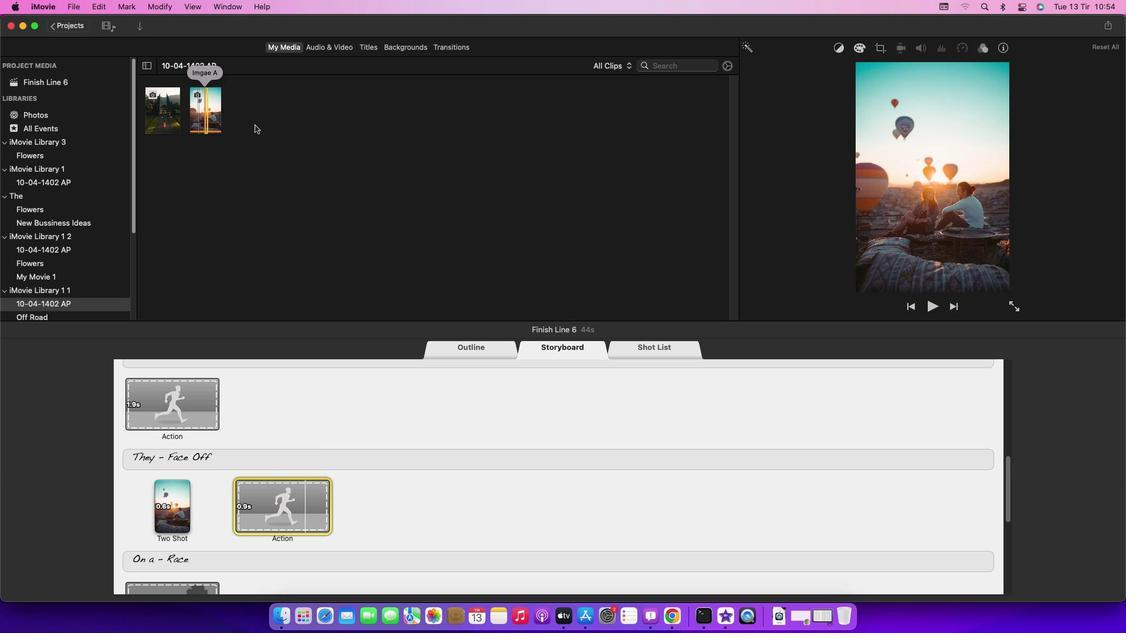 
